 Task: Search one way flight ticket for 4 adults, 2 children, 2 infants in seat and 1 infant on lap in premium economy from Greenville: Pitt-greenville Airport to New Bern: Coastal Carolina Regional Airport (was Craven County Regional) on 8-4-2023. Number of bags: 9 checked bags. Price is upto 74000. Outbound departure time preference is 20:30.
Action: Mouse moved to (326, 279)
Screenshot: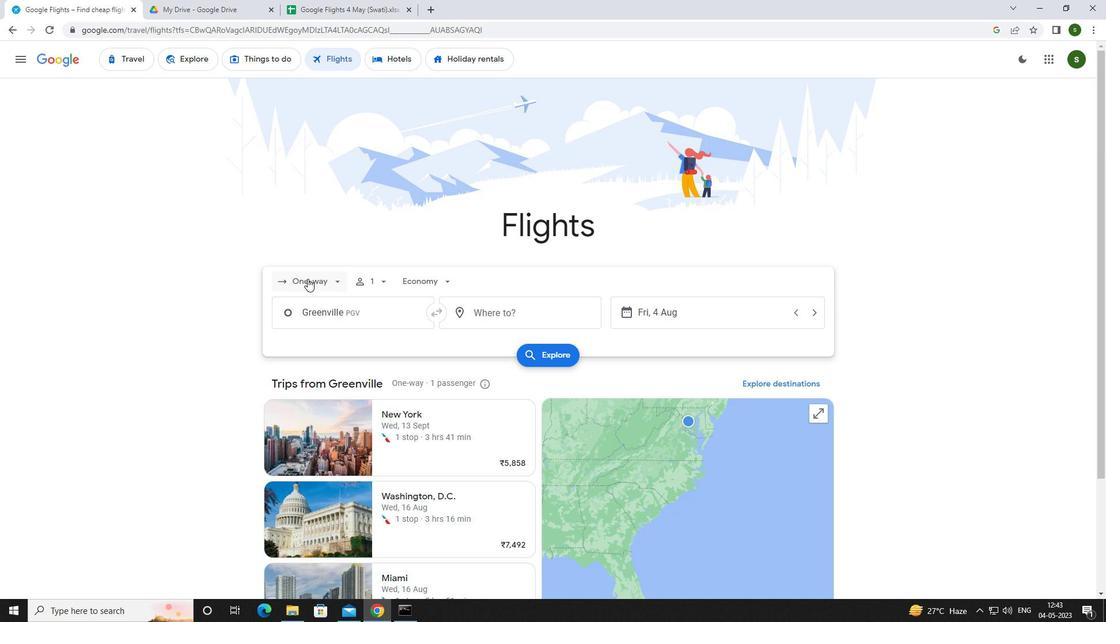 
Action: Mouse pressed left at (326, 279)
Screenshot: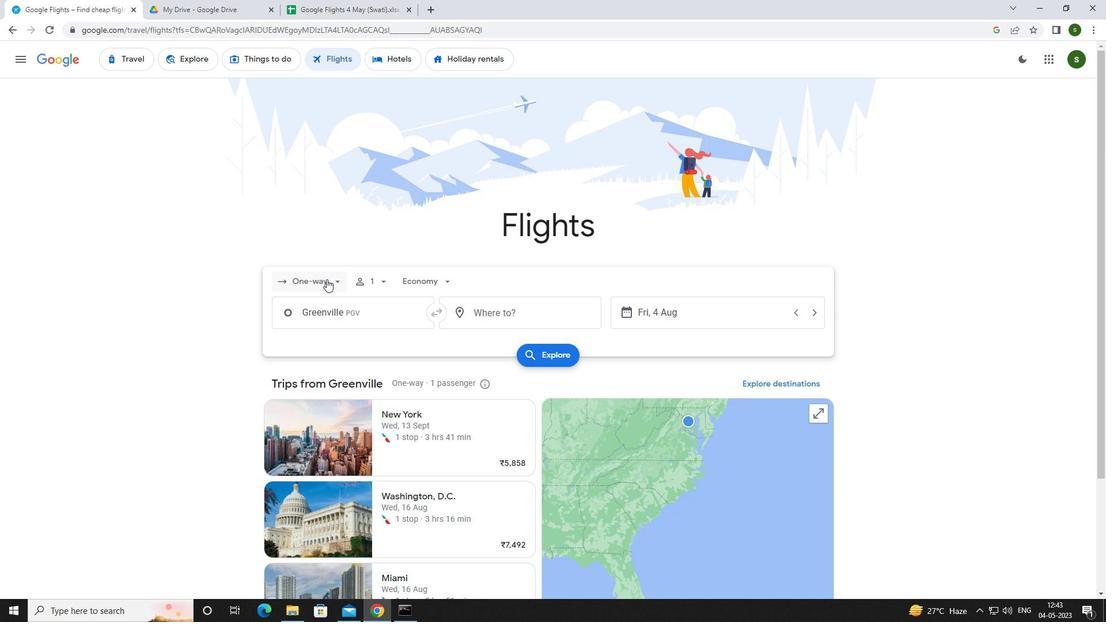 
Action: Mouse moved to (324, 330)
Screenshot: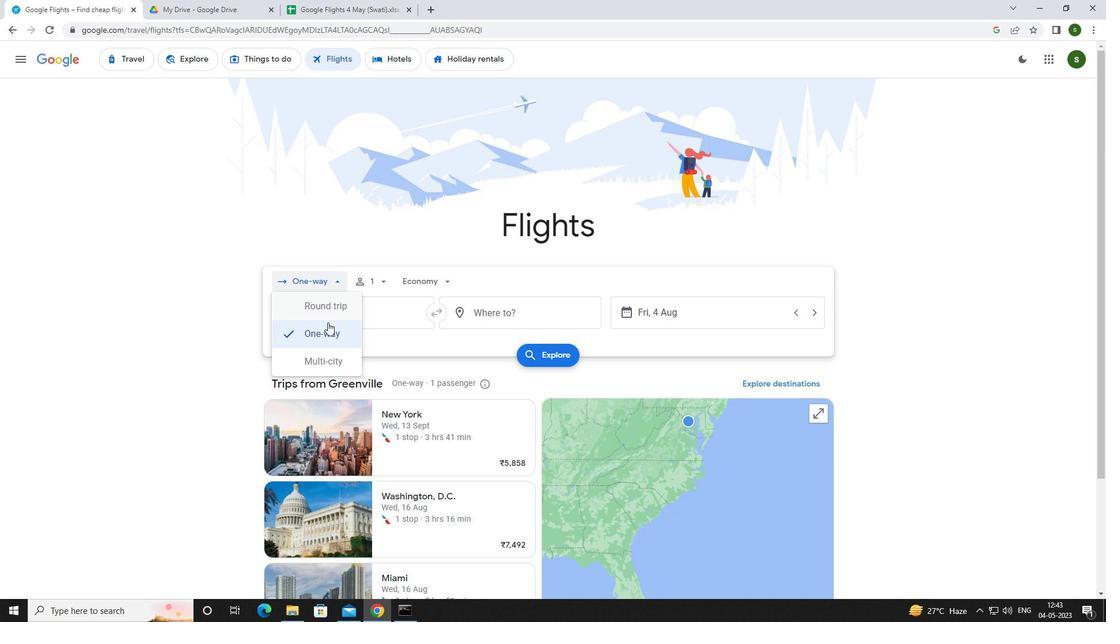 
Action: Mouse pressed left at (324, 330)
Screenshot: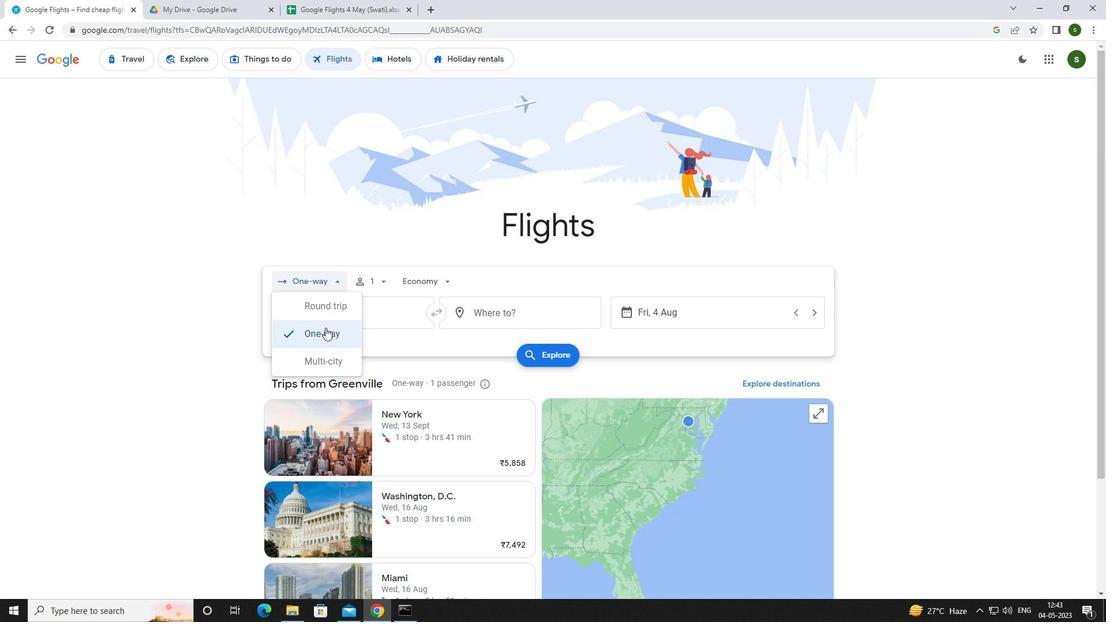 
Action: Mouse moved to (382, 281)
Screenshot: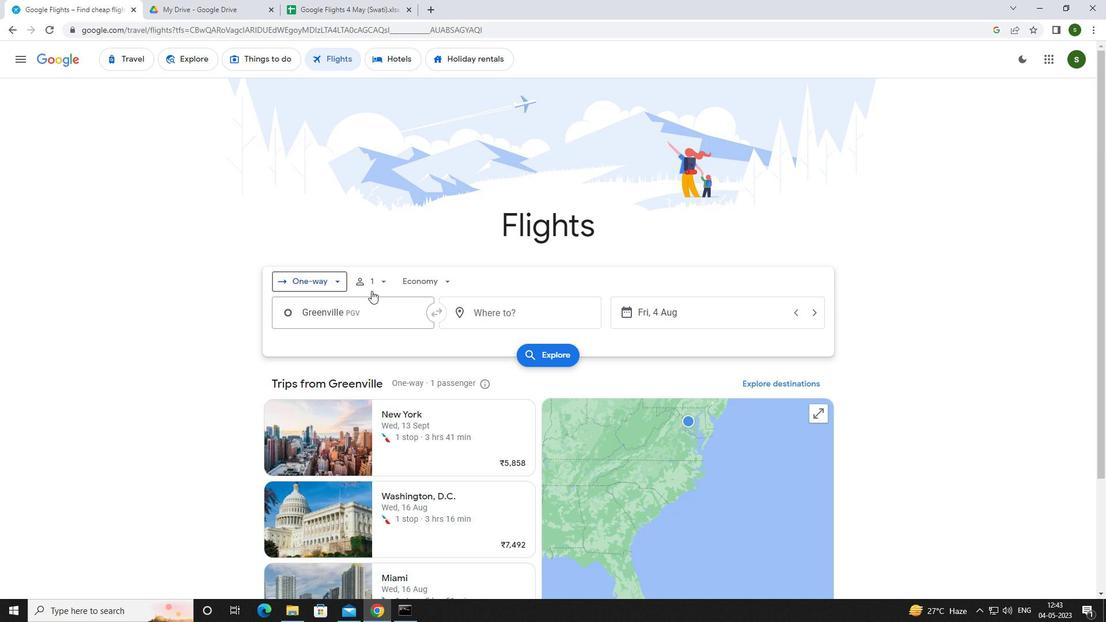 
Action: Mouse pressed left at (382, 281)
Screenshot: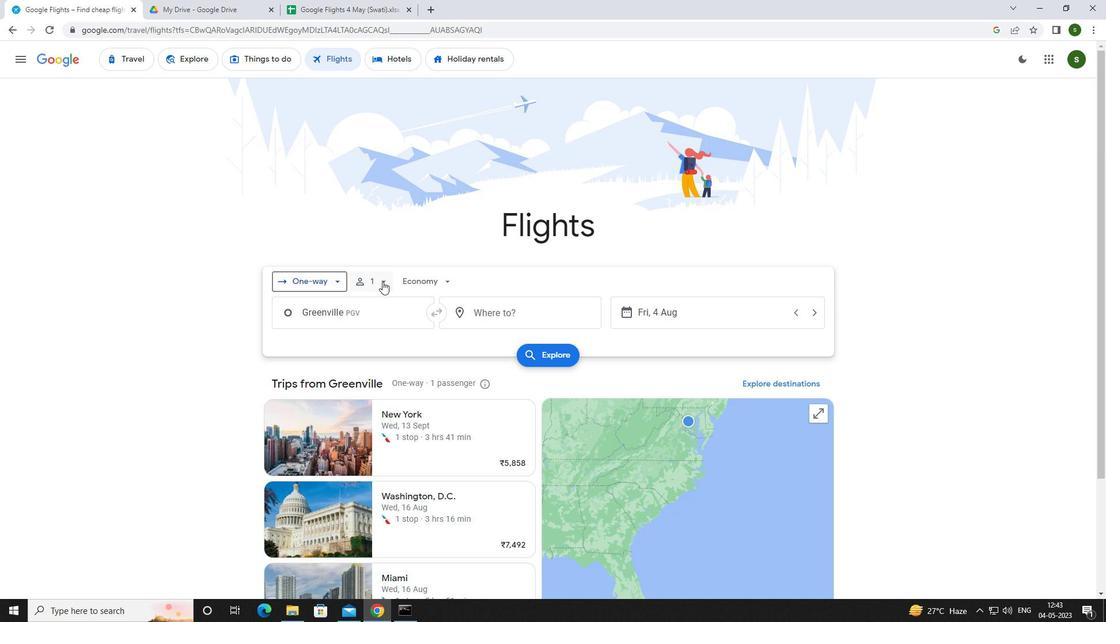 
Action: Mouse moved to (477, 307)
Screenshot: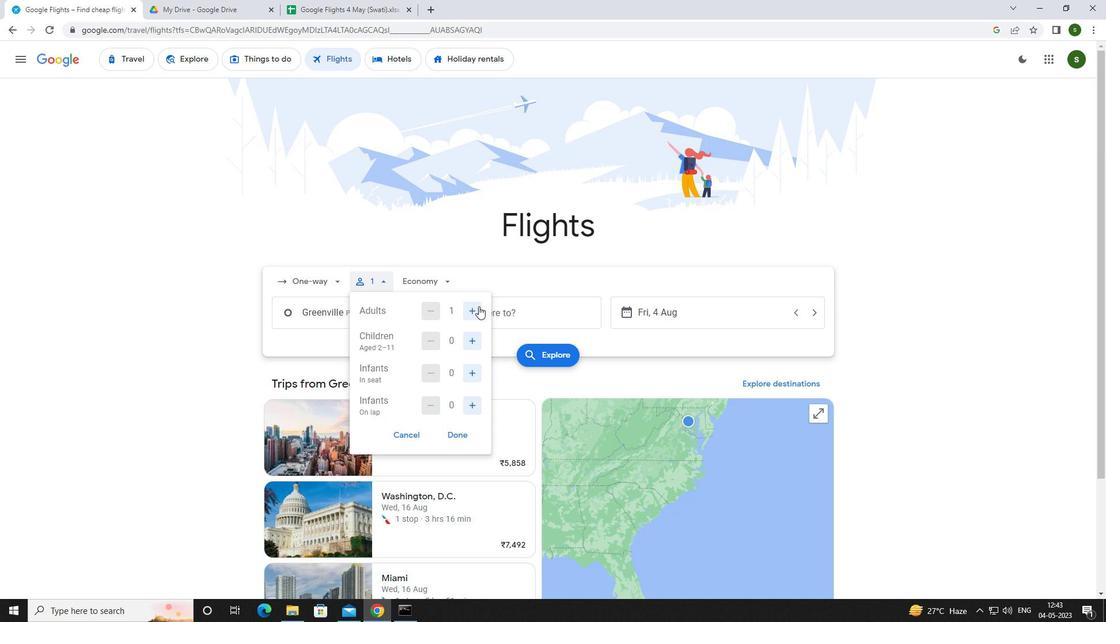 
Action: Mouse pressed left at (477, 307)
Screenshot: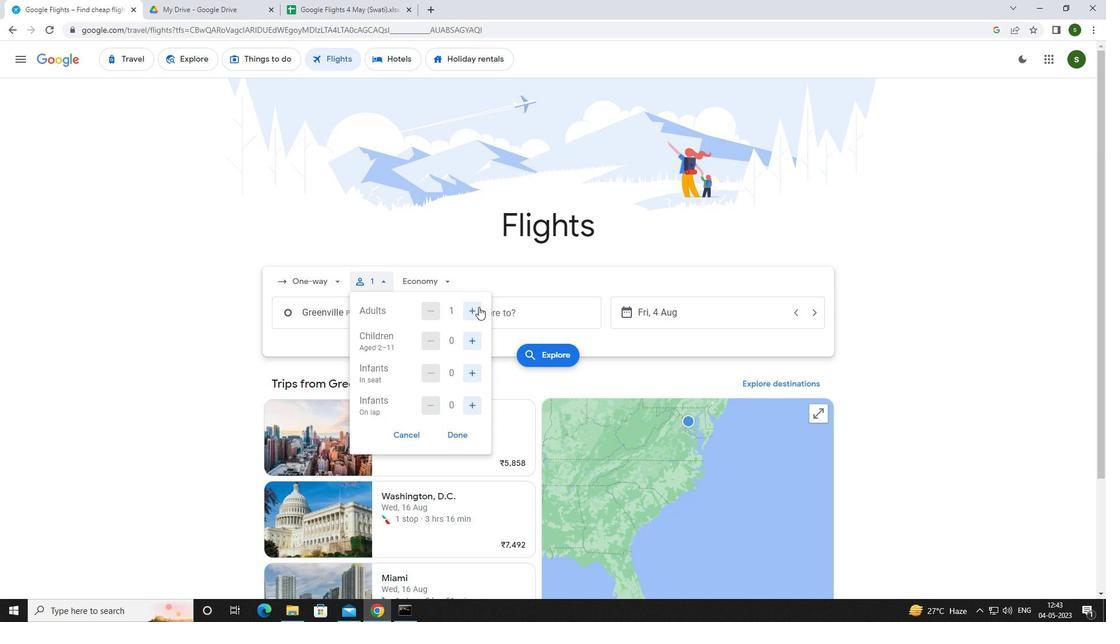 
Action: Mouse pressed left at (477, 307)
Screenshot: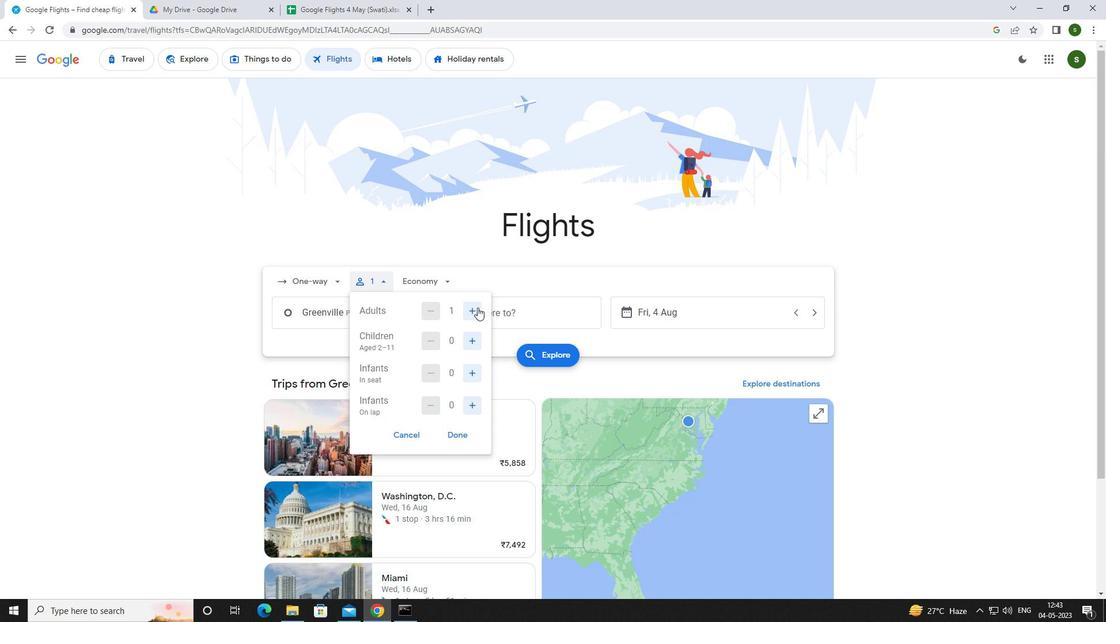 
Action: Mouse pressed left at (477, 307)
Screenshot: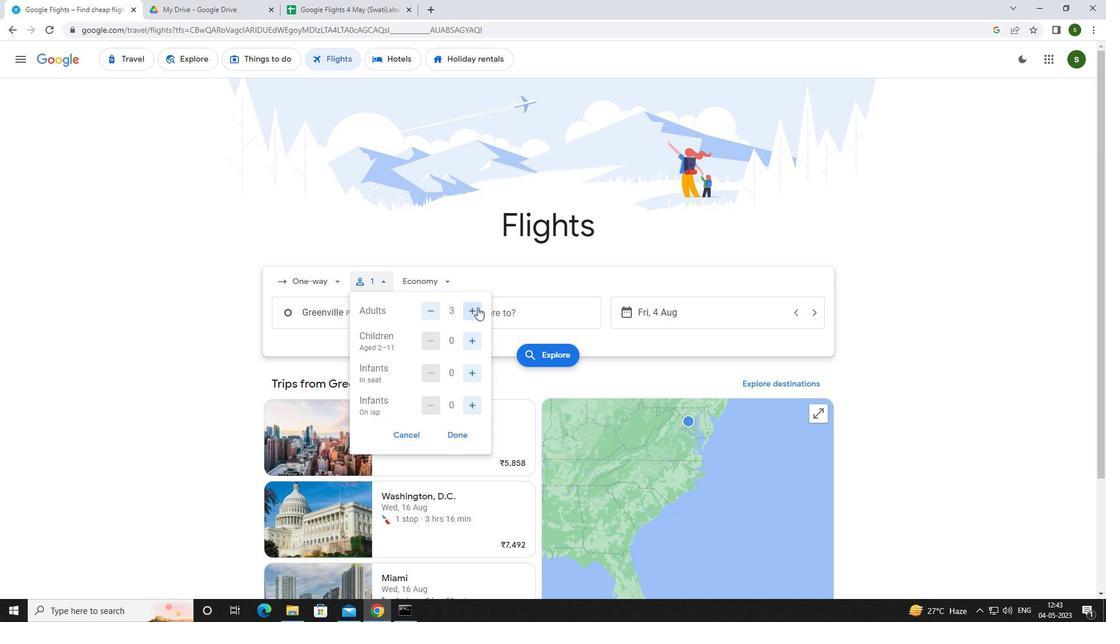 
Action: Mouse moved to (472, 338)
Screenshot: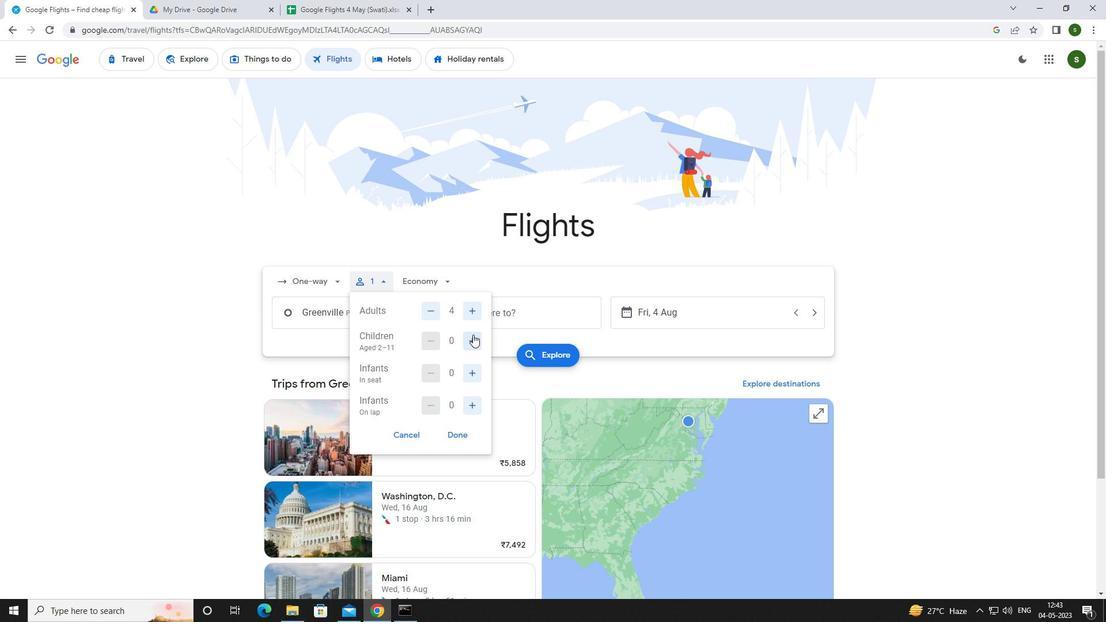 
Action: Mouse pressed left at (472, 338)
Screenshot: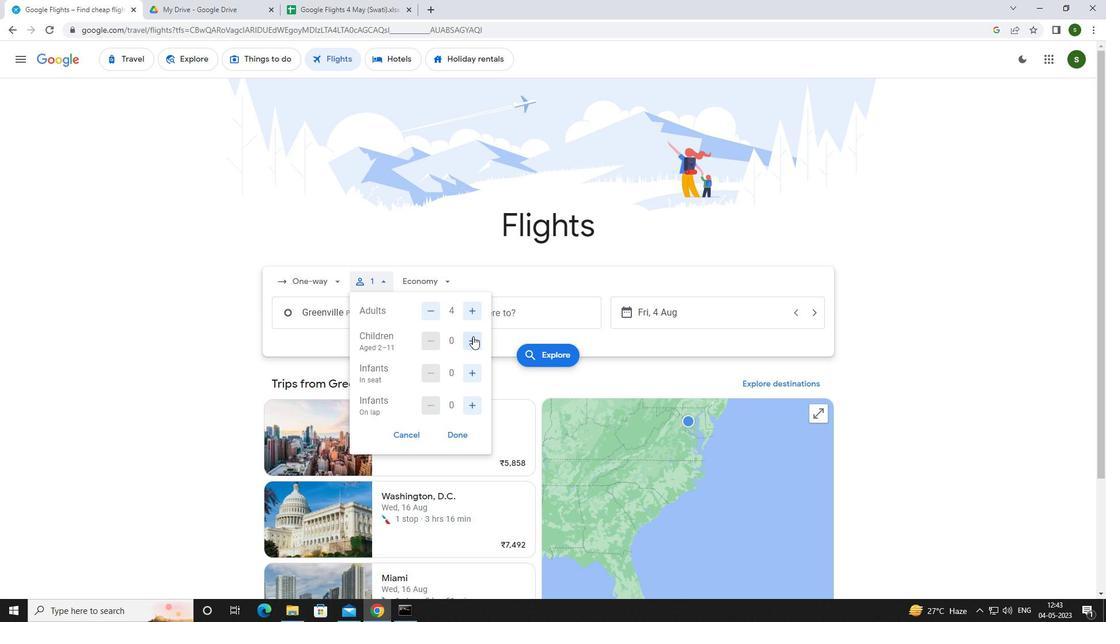 
Action: Mouse pressed left at (472, 338)
Screenshot: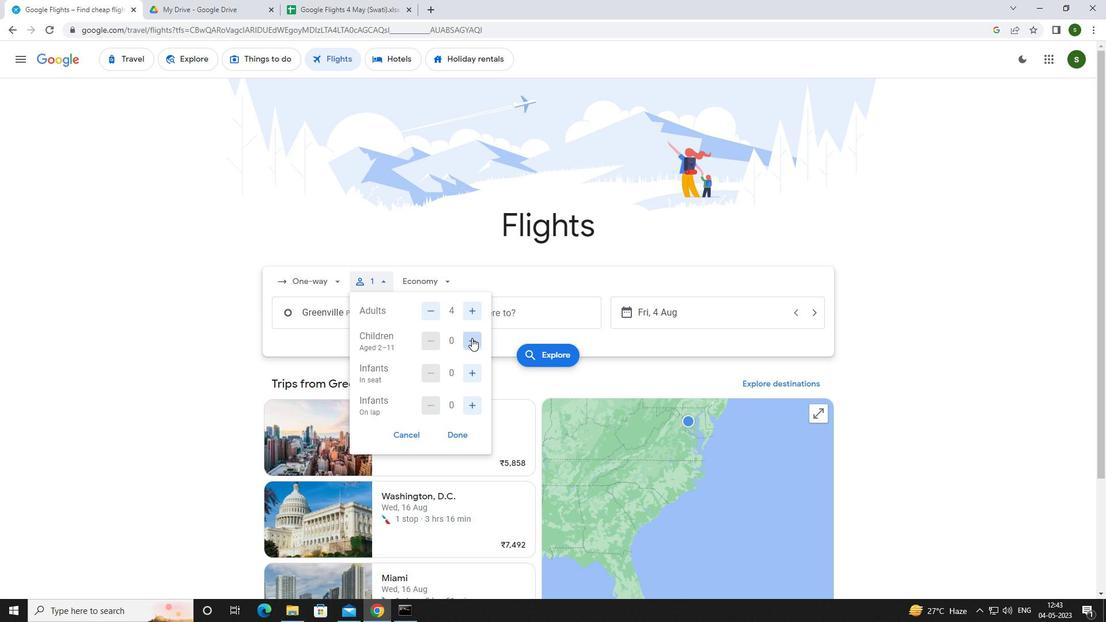 
Action: Mouse moved to (468, 368)
Screenshot: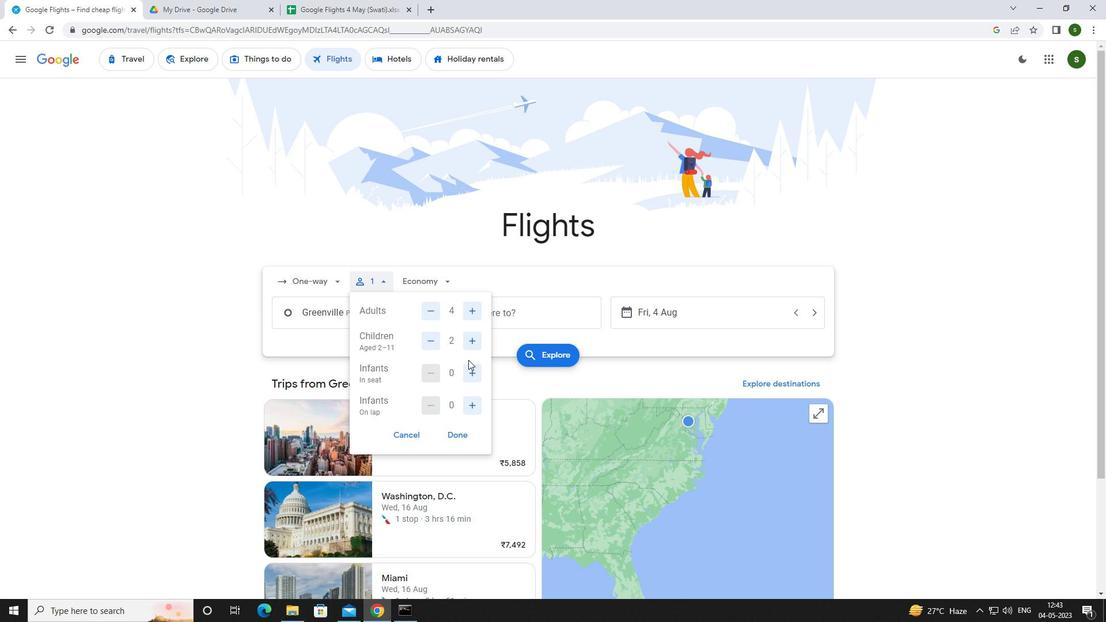 
Action: Mouse pressed left at (468, 368)
Screenshot: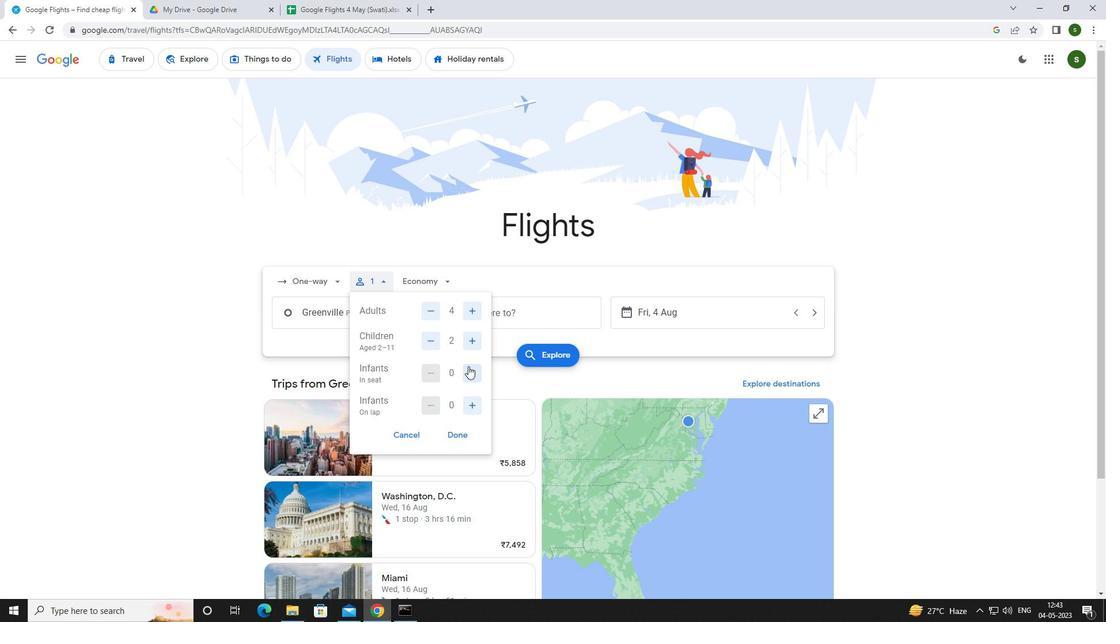 
Action: Mouse pressed left at (468, 368)
Screenshot: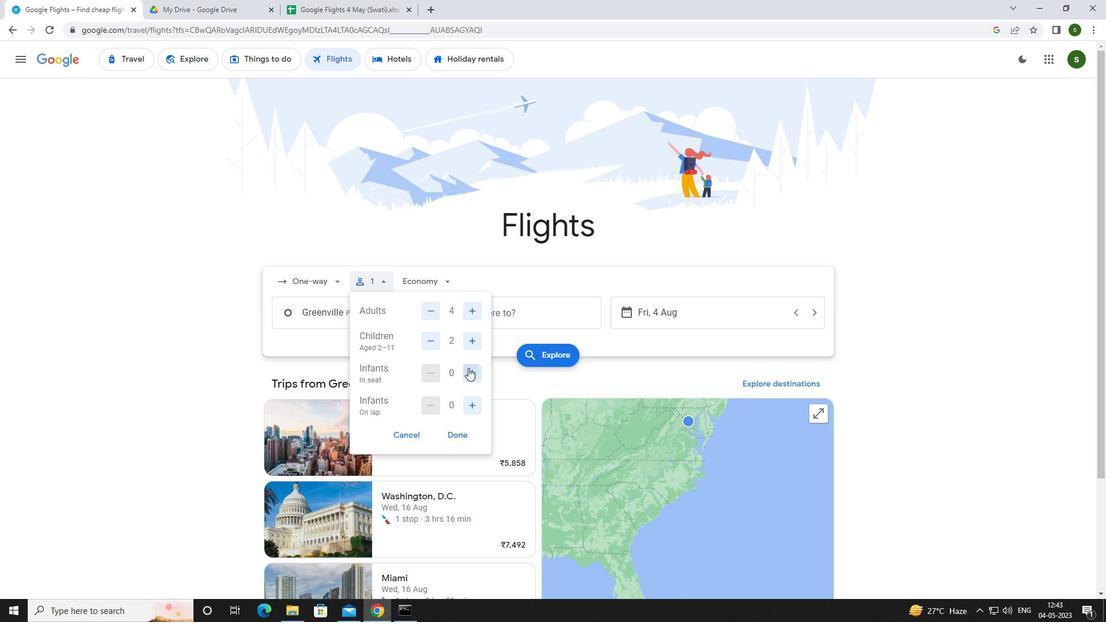 
Action: Mouse moved to (476, 402)
Screenshot: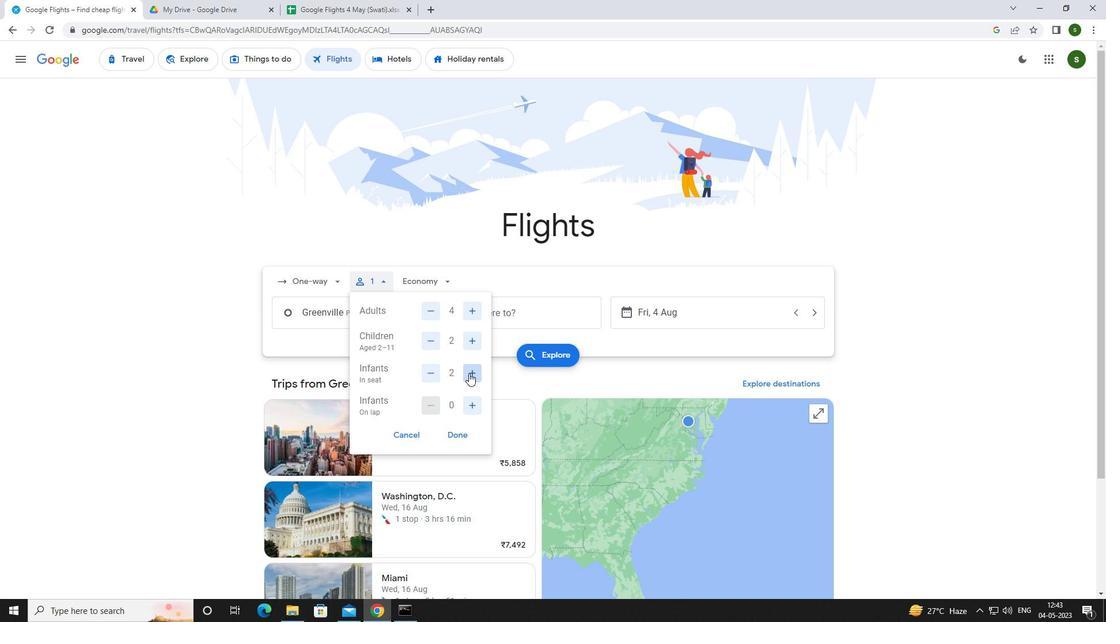 
Action: Mouse pressed left at (476, 402)
Screenshot: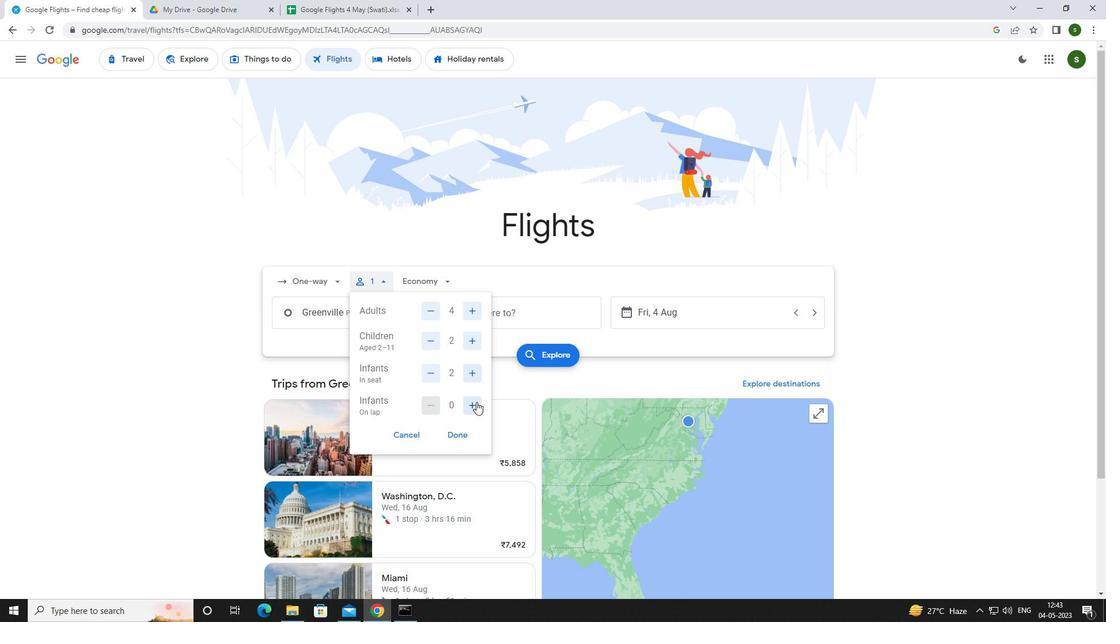 
Action: Mouse moved to (438, 283)
Screenshot: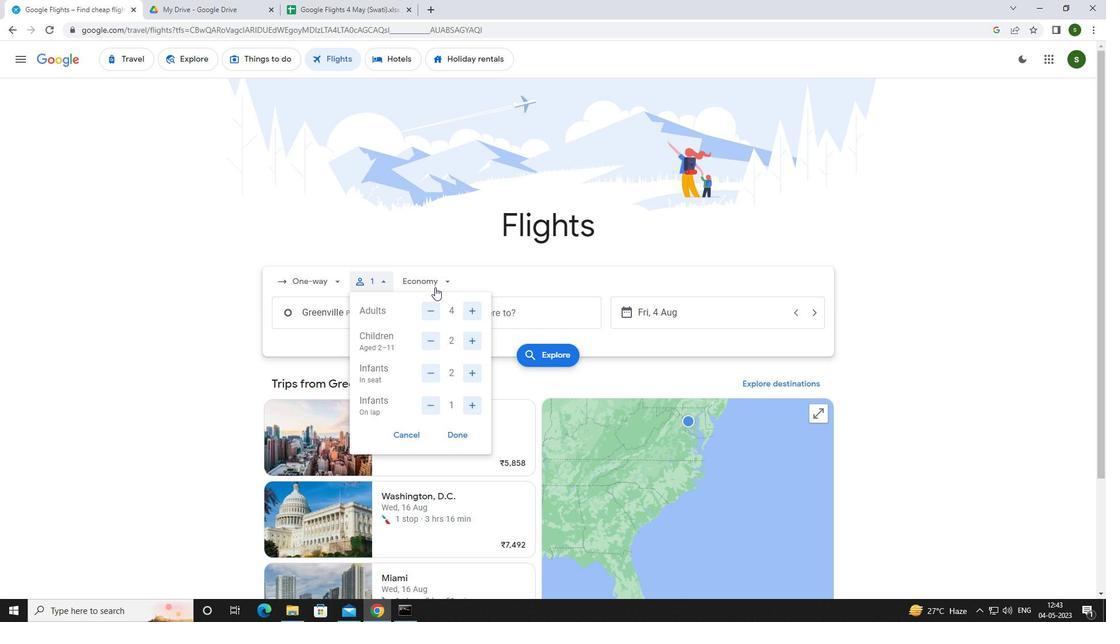 
Action: Mouse pressed left at (438, 283)
Screenshot: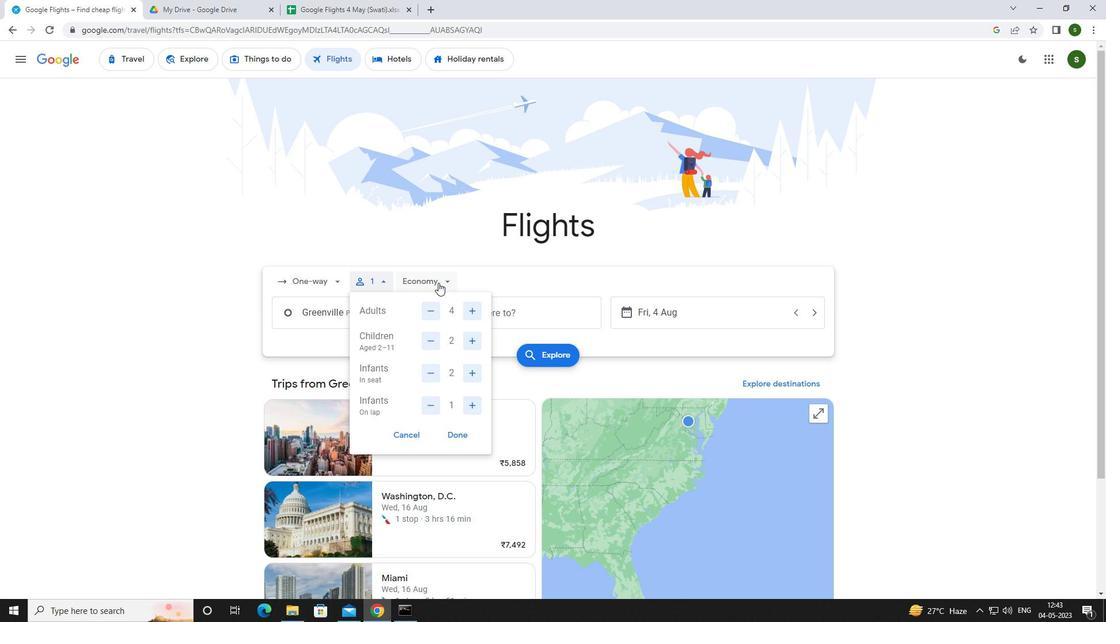 
Action: Mouse moved to (445, 334)
Screenshot: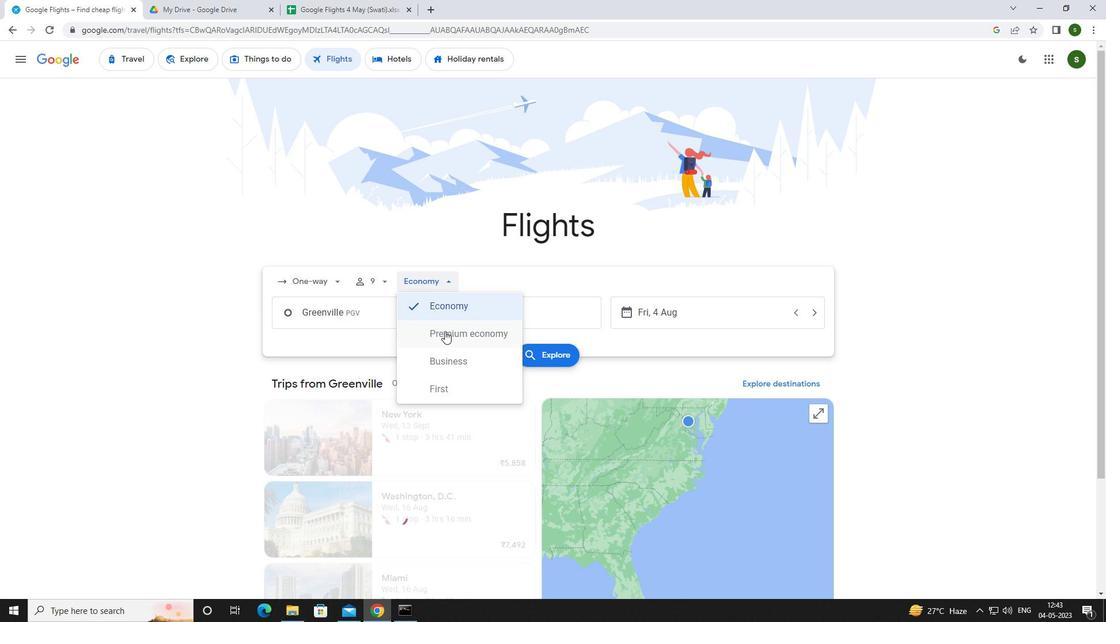 
Action: Mouse pressed left at (445, 334)
Screenshot: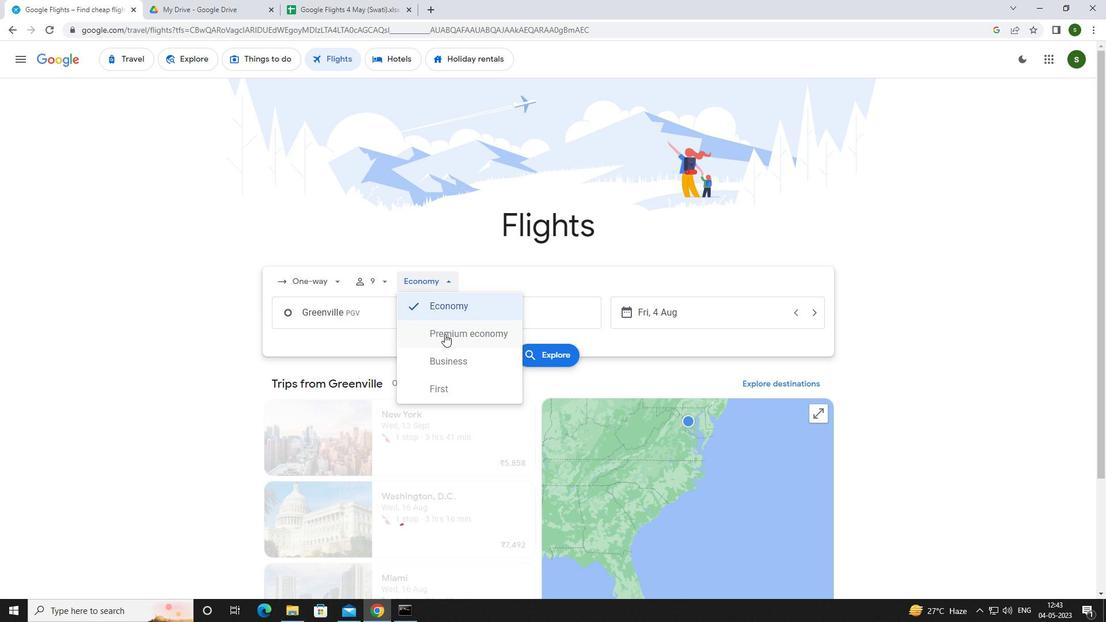 
Action: Mouse moved to (391, 304)
Screenshot: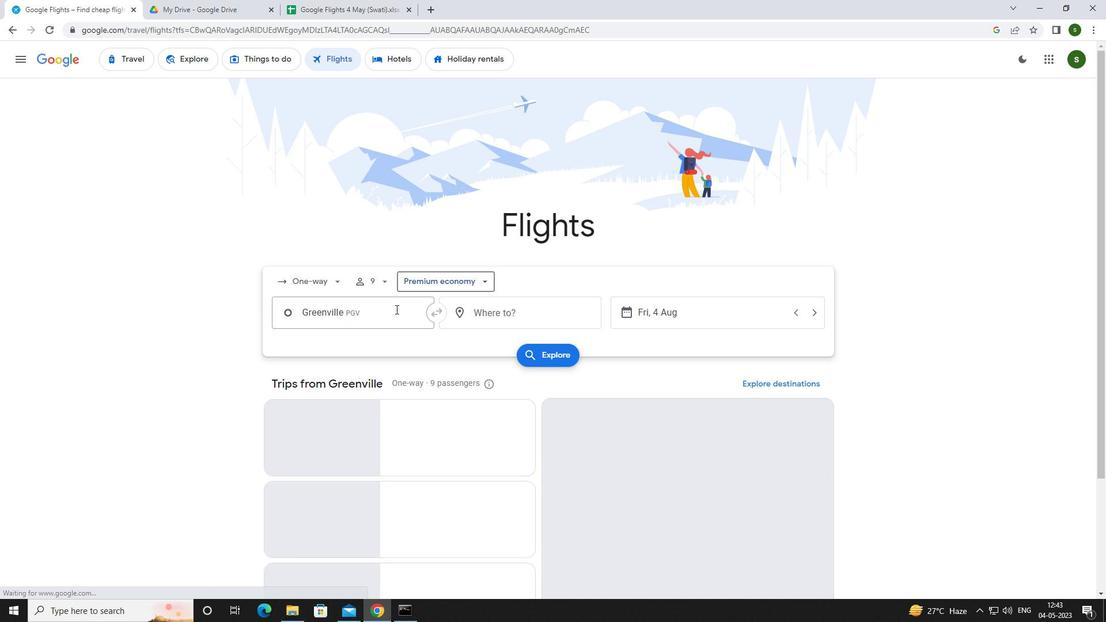 
Action: Mouse pressed left at (391, 304)
Screenshot: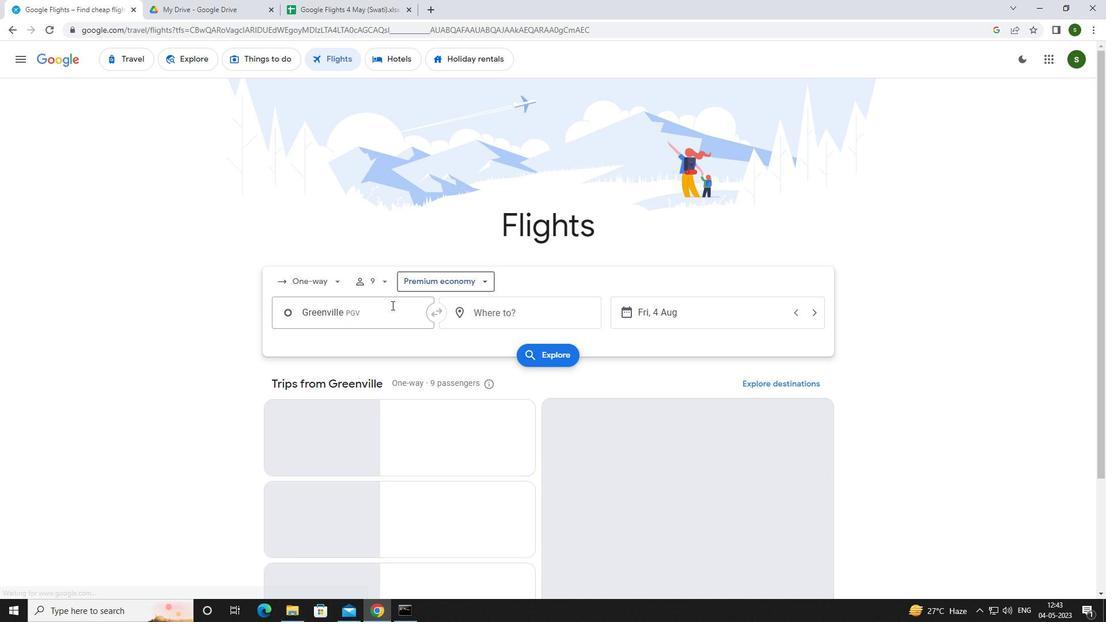 
Action: Key pressed <Key.caps_lock>p<Key.caps_lock>i
Screenshot: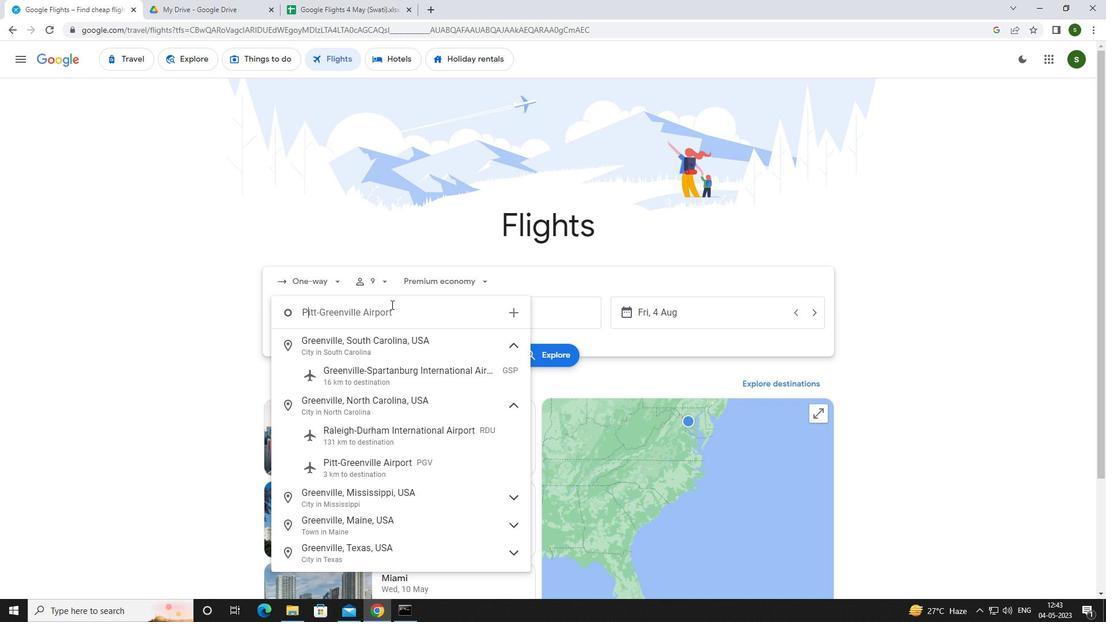 
Action: Mouse moved to (390, 304)
Screenshot: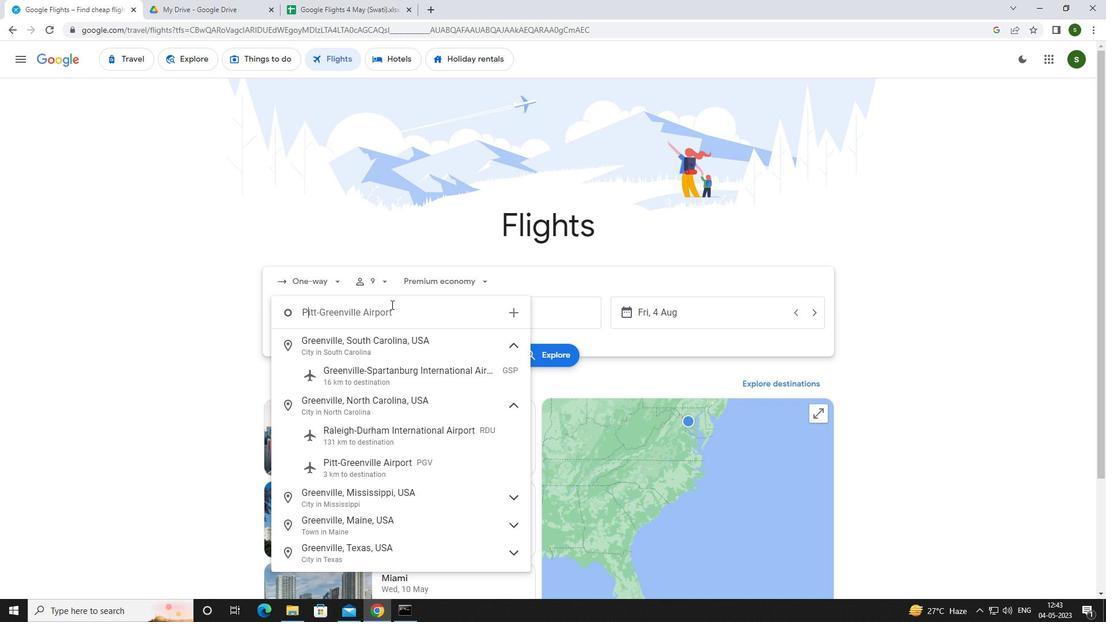 
Action: Key pressed tt<Key.space>
Screenshot: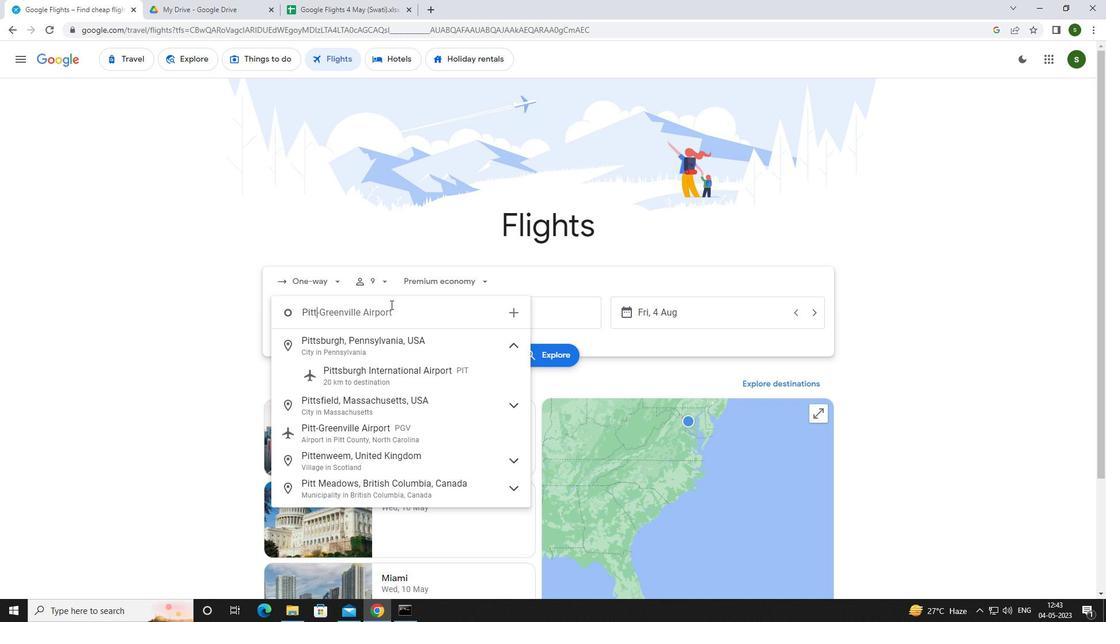 
Action: Mouse moved to (388, 341)
Screenshot: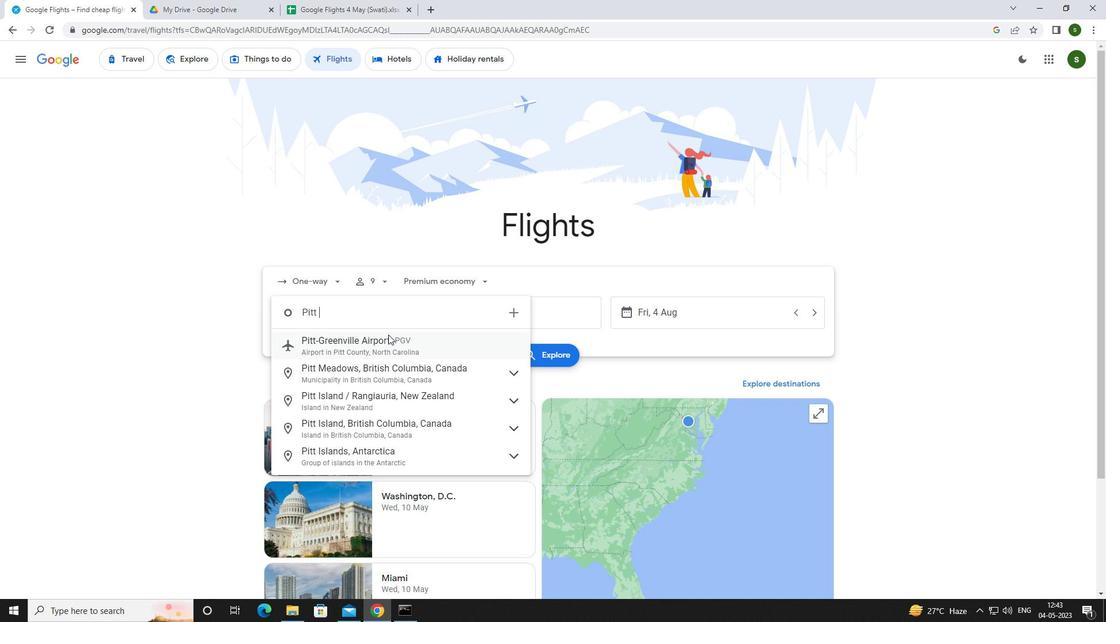 
Action: Mouse pressed left at (388, 341)
Screenshot: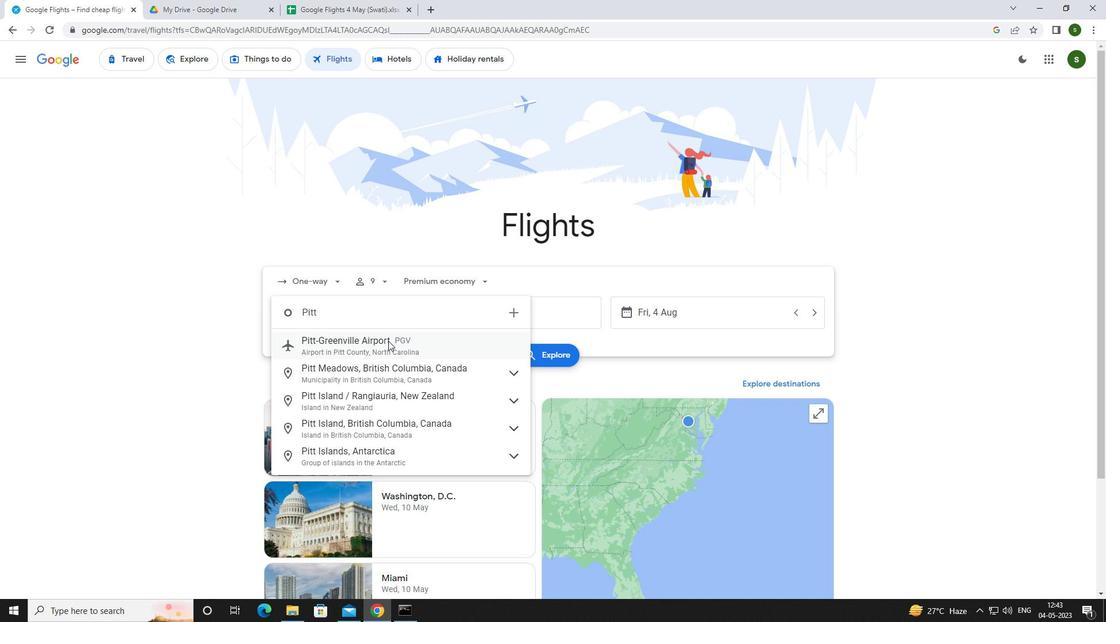 
Action: Mouse moved to (506, 313)
Screenshot: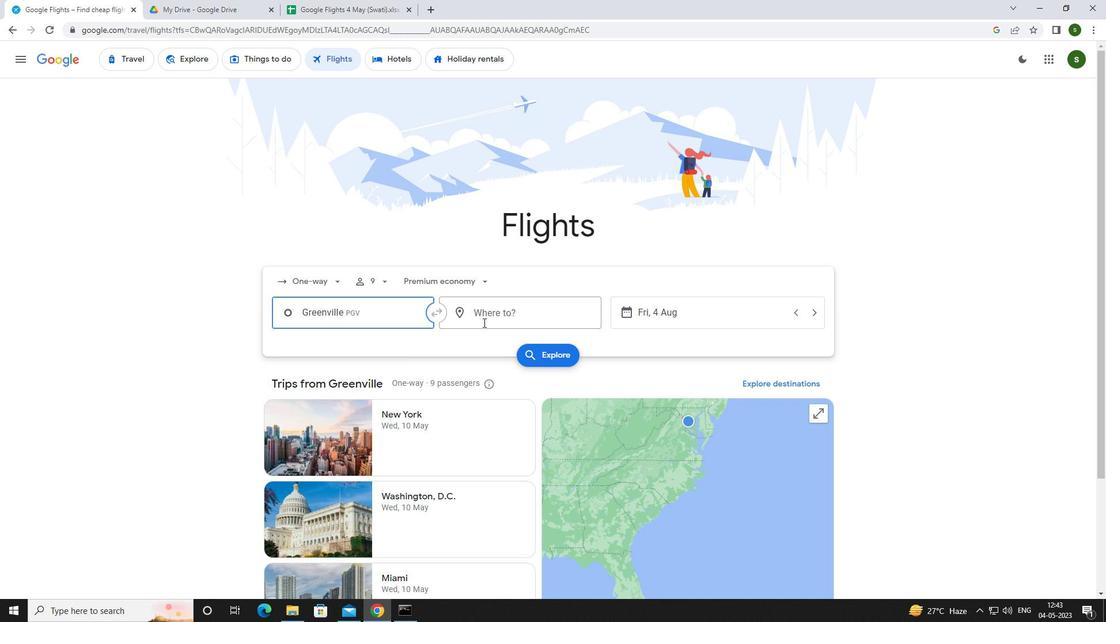 
Action: Mouse pressed left at (506, 313)
Screenshot: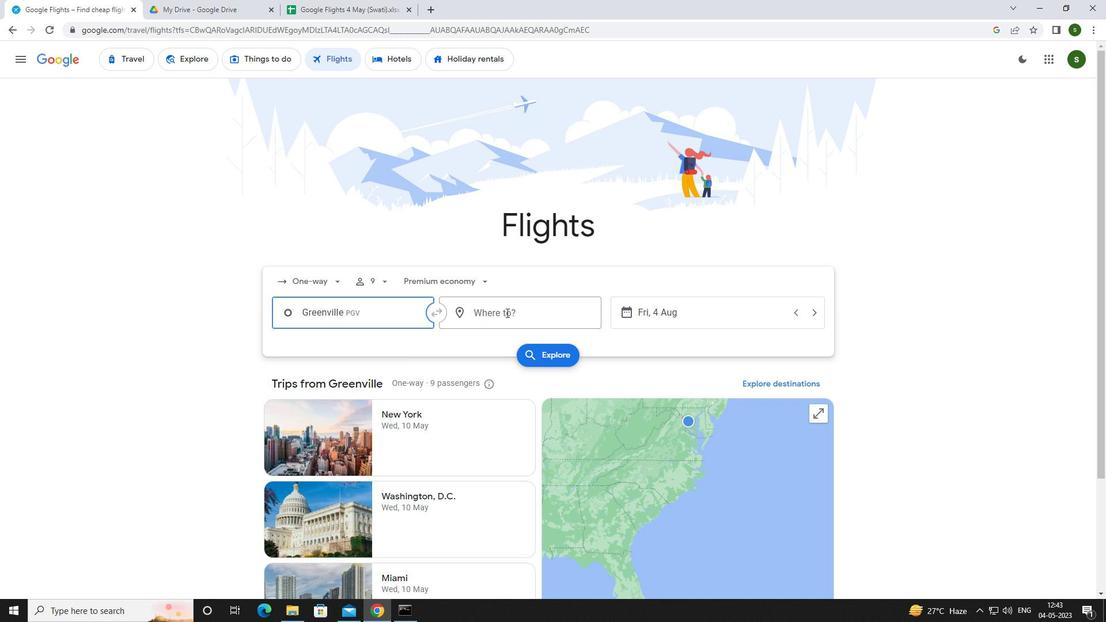 
Action: Mouse moved to (506, 313)
Screenshot: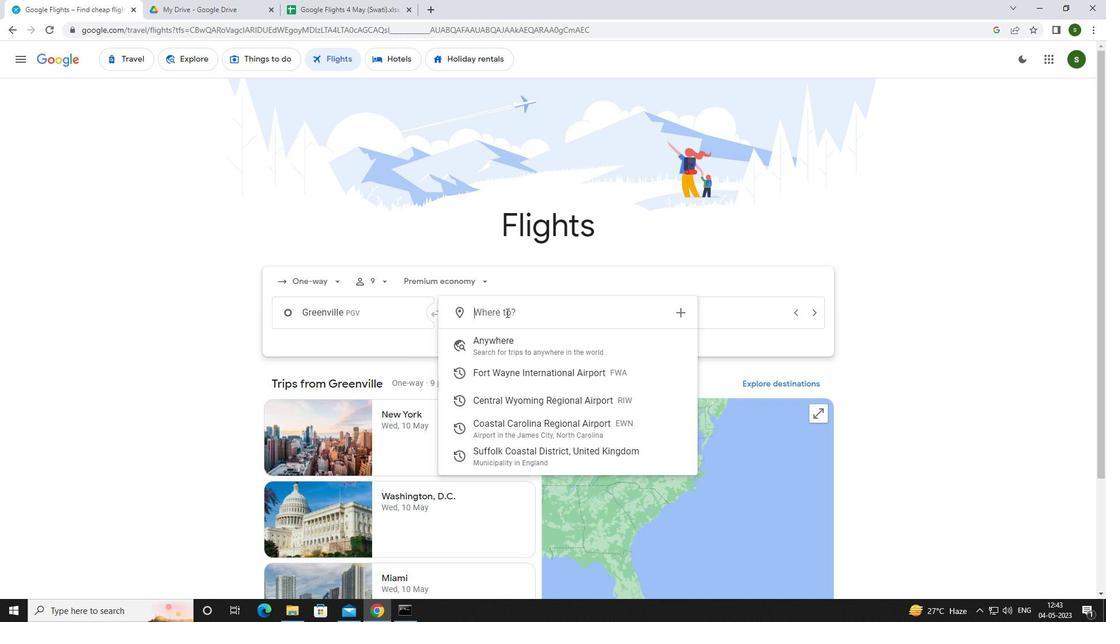 
Action: Key pressed <Key.caps_lock>c<Key.caps_lock>oastal
Screenshot: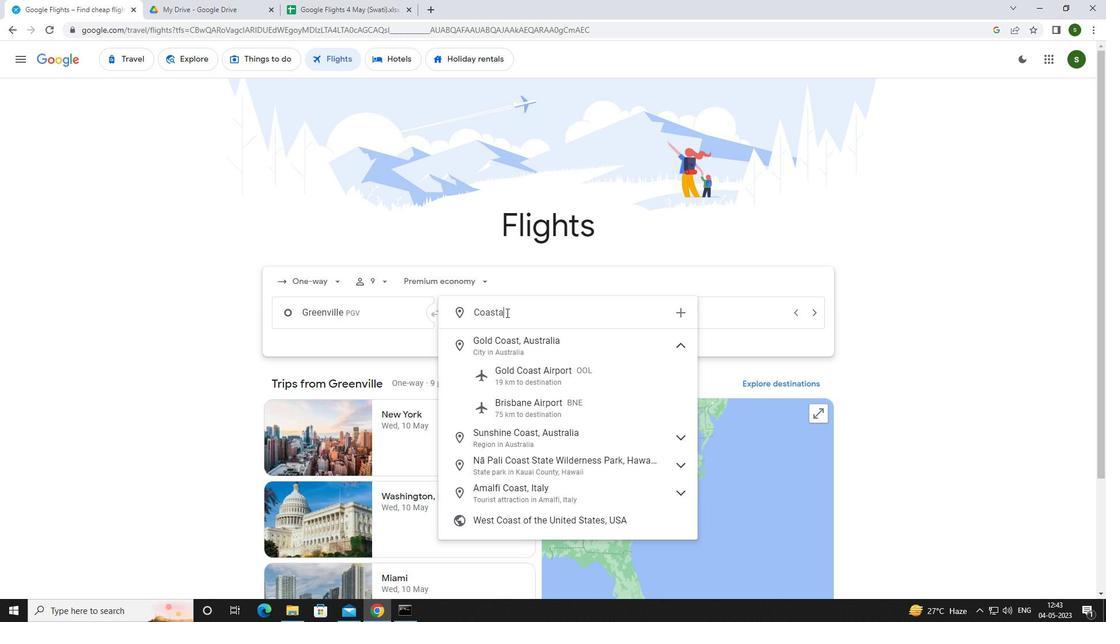 
Action: Mouse moved to (515, 345)
Screenshot: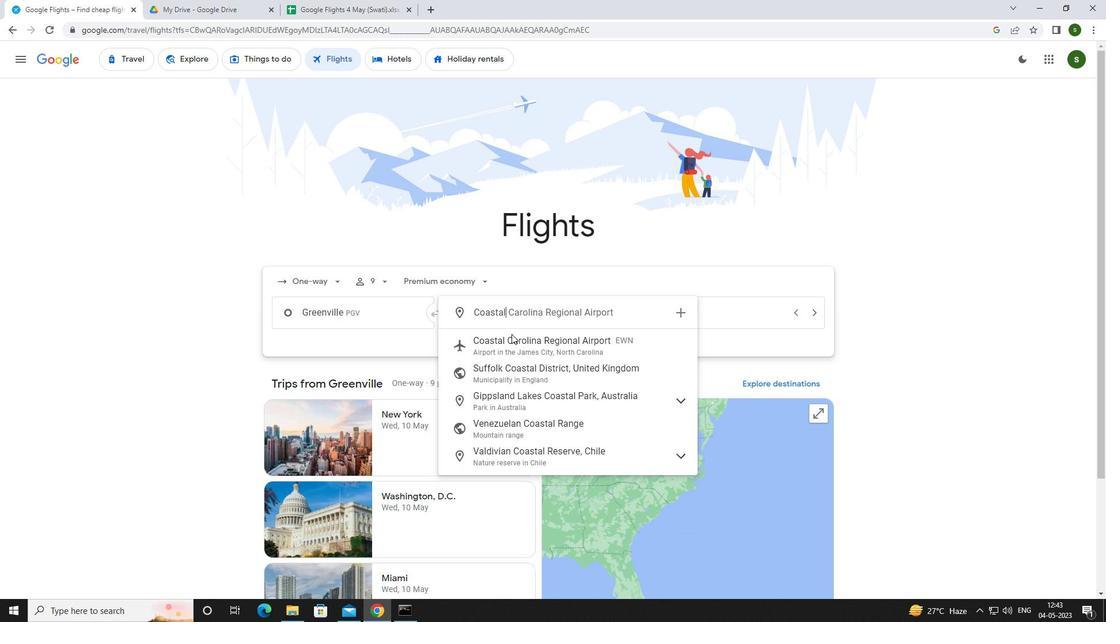 
Action: Mouse pressed left at (515, 345)
Screenshot: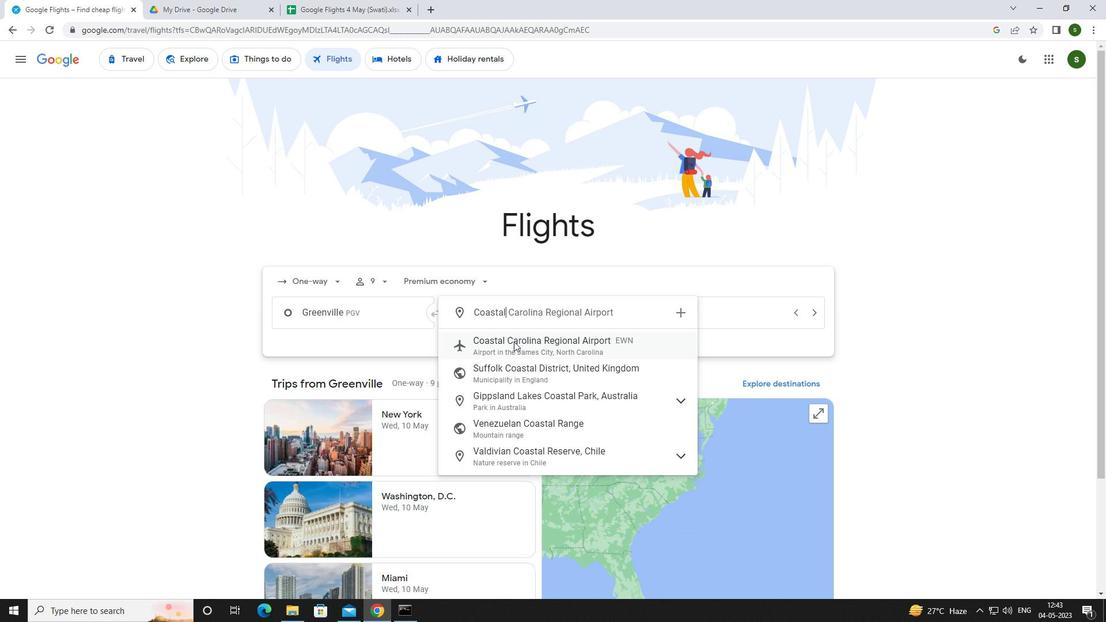 
Action: Mouse moved to (706, 310)
Screenshot: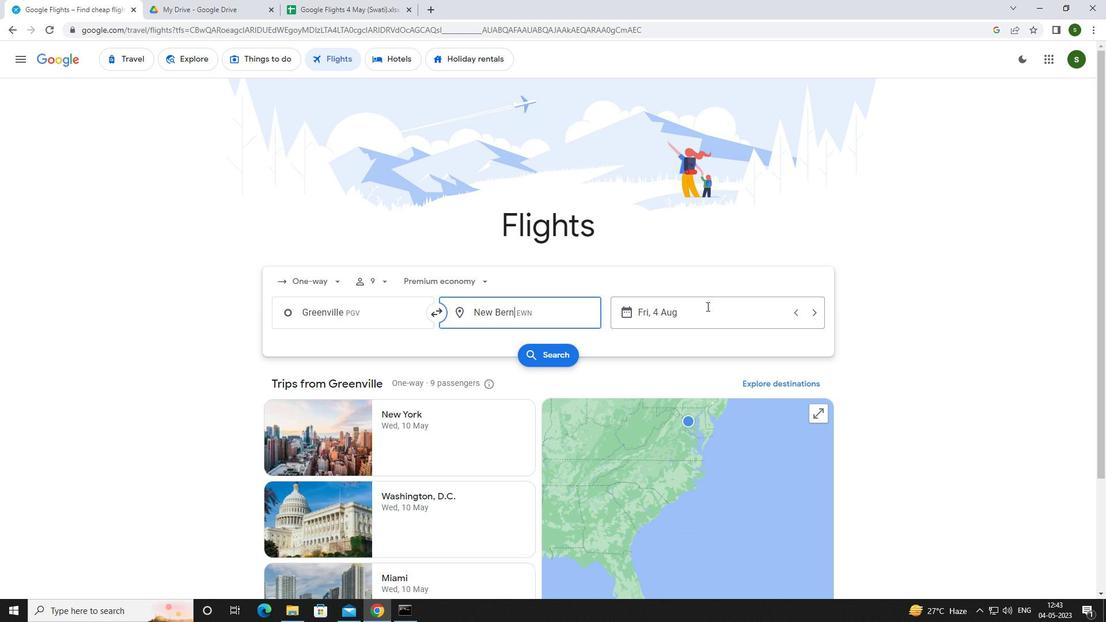 
Action: Mouse pressed left at (706, 310)
Screenshot: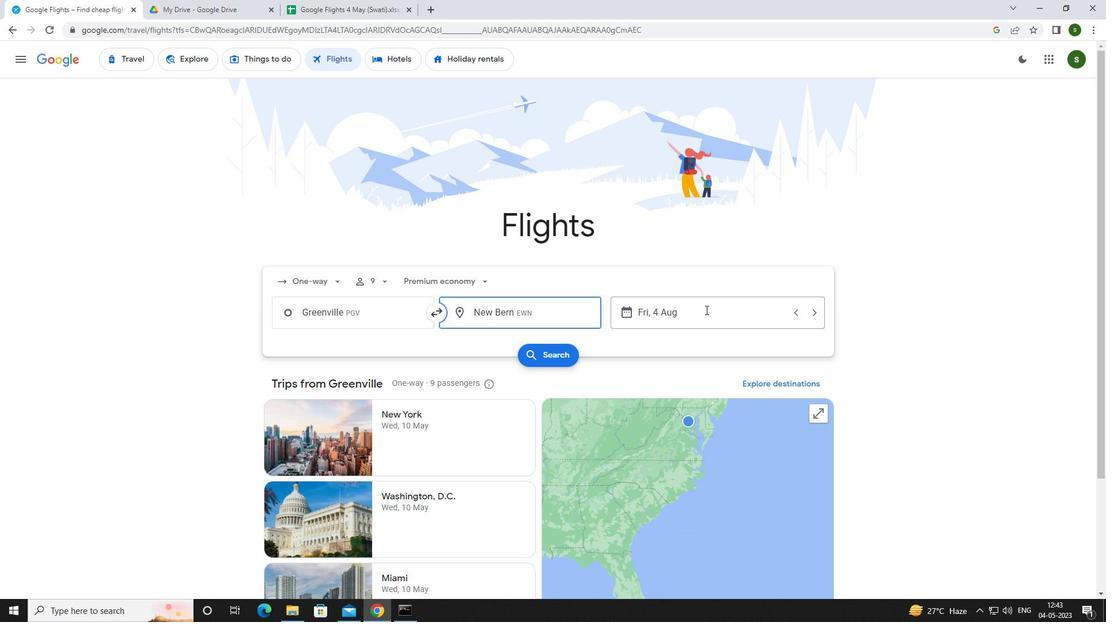 
Action: Mouse moved to (552, 393)
Screenshot: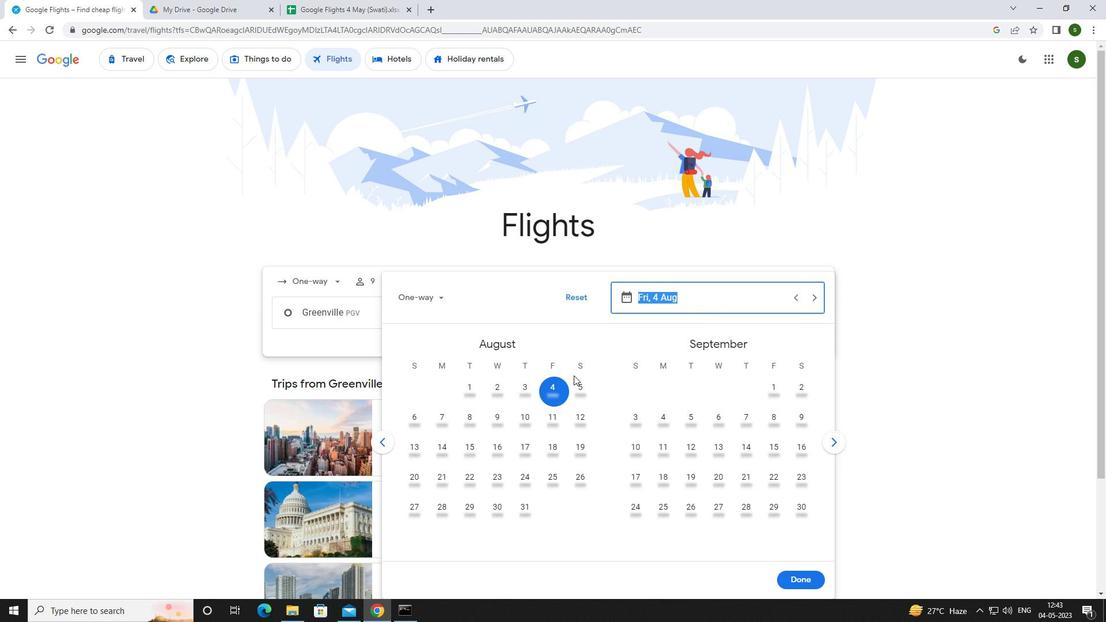 
Action: Mouse pressed left at (552, 393)
Screenshot: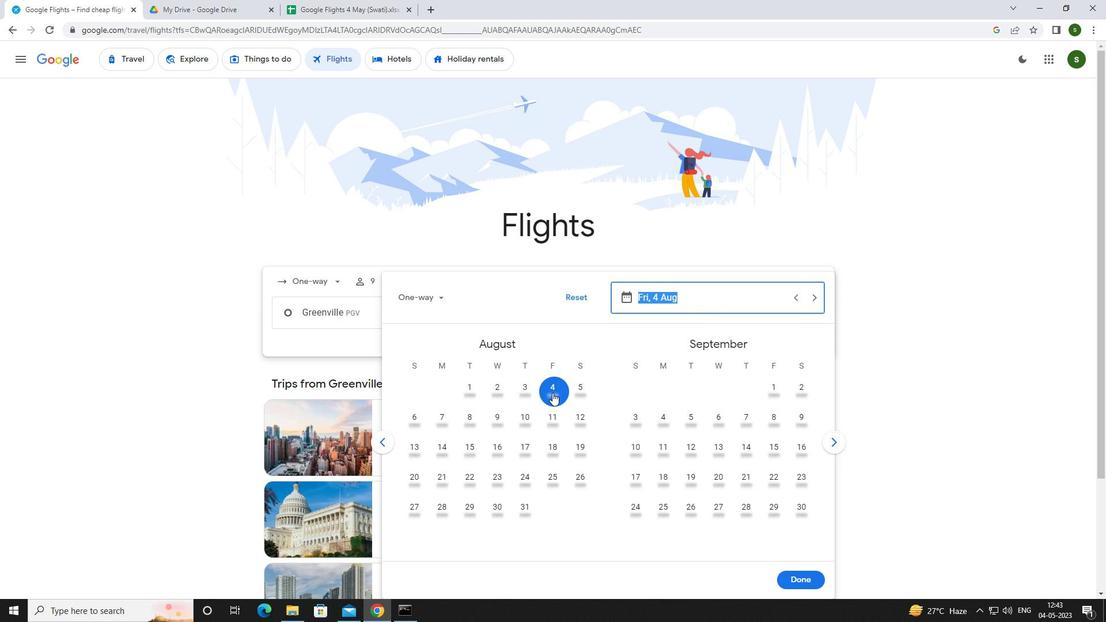 
Action: Mouse moved to (802, 579)
Screenshot: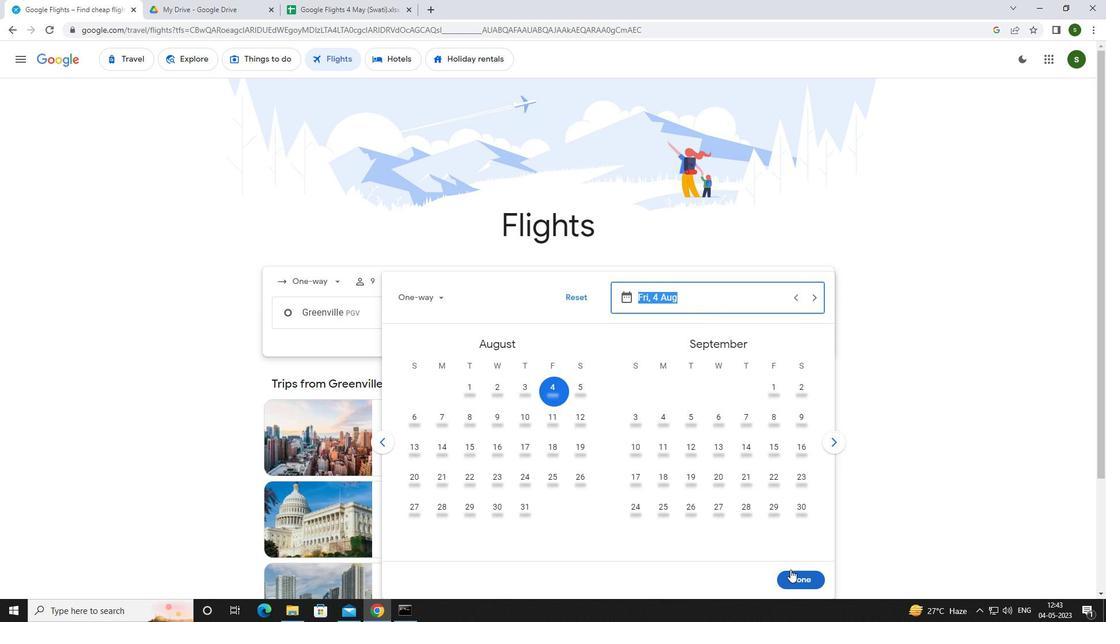 
Action: Mouse pressed left at (802, 579)
Screenshot: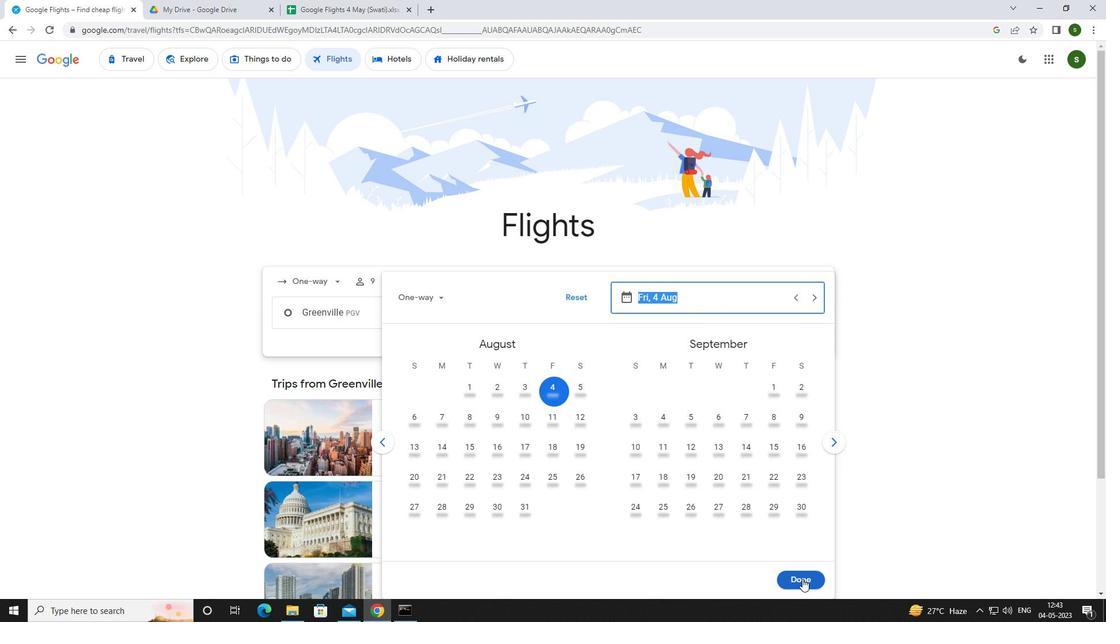 
Action: Mouse moved to (553, 355)
Screenshot: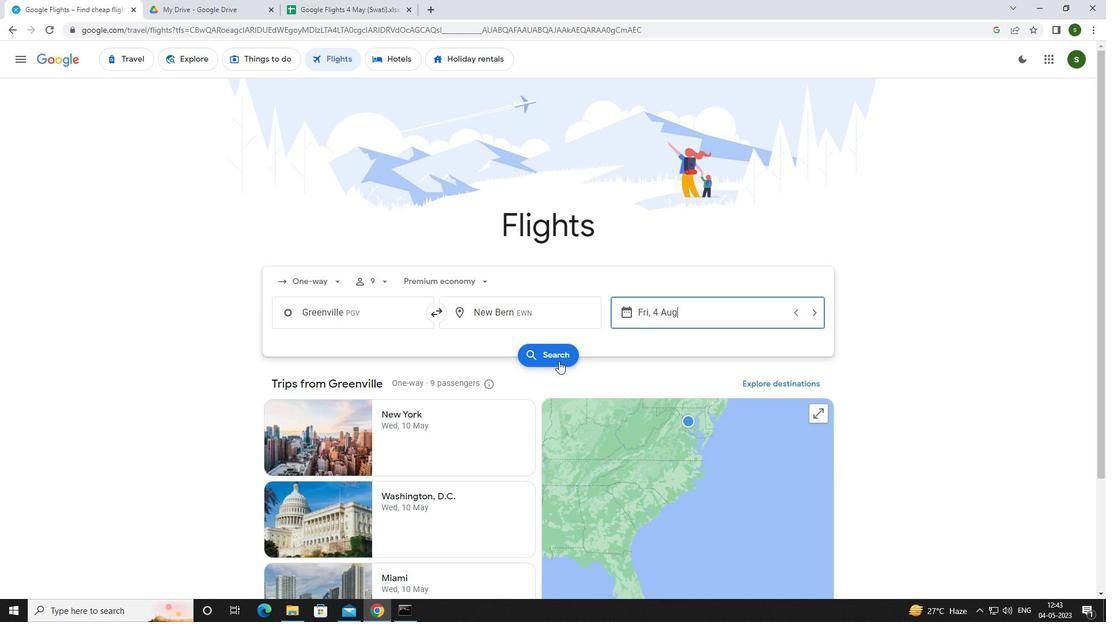
Action: Mouse pressed left at (553, 355)
Screenshot: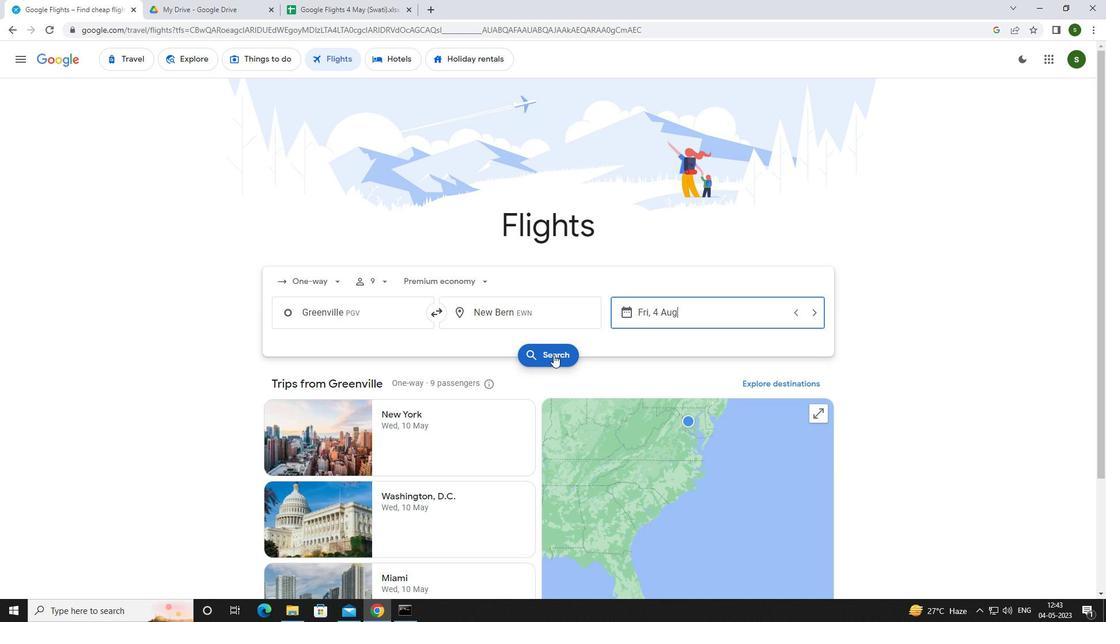 
Action: Mouse moved to (288, 169)
Screenshot: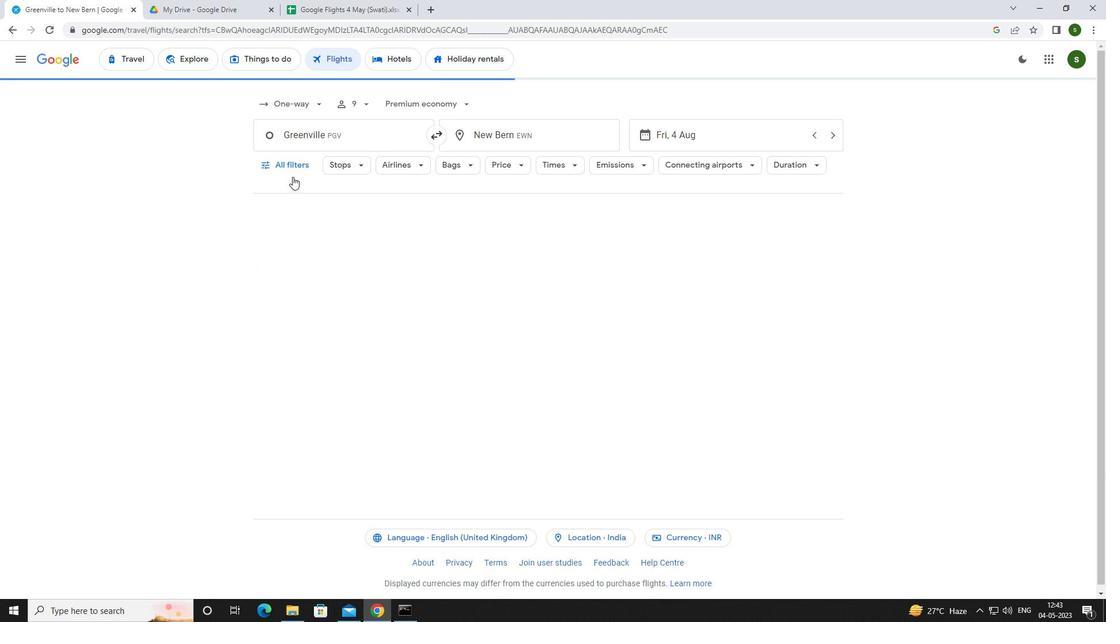 
Action: Mouse pressed left at (288, 169)
Screenshot: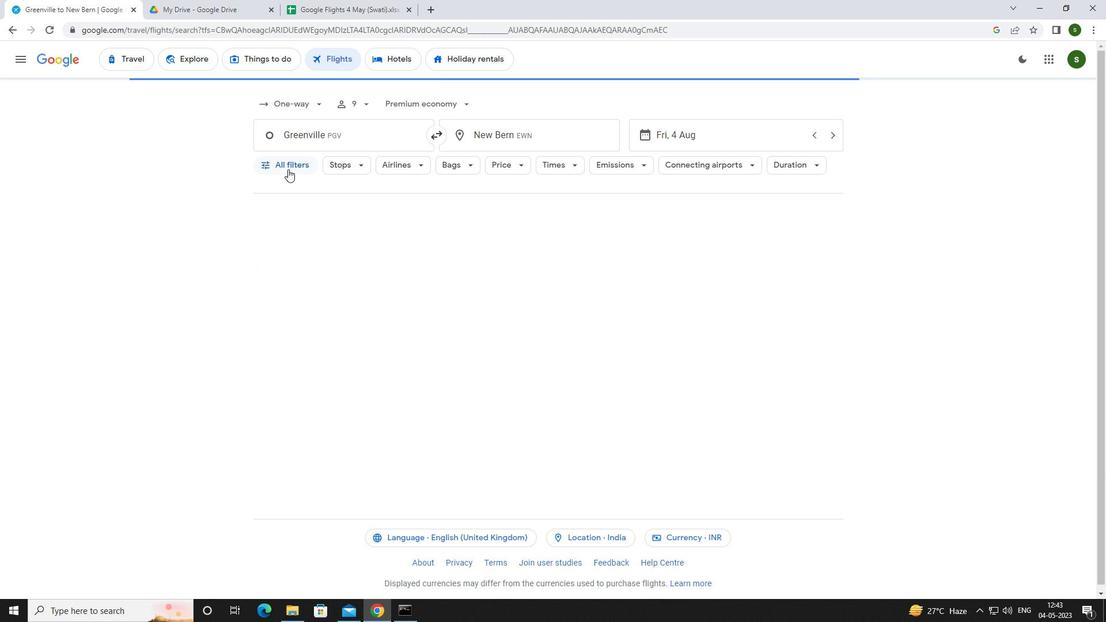 
Action: Mouse moved to (375, 299)
Screenshot: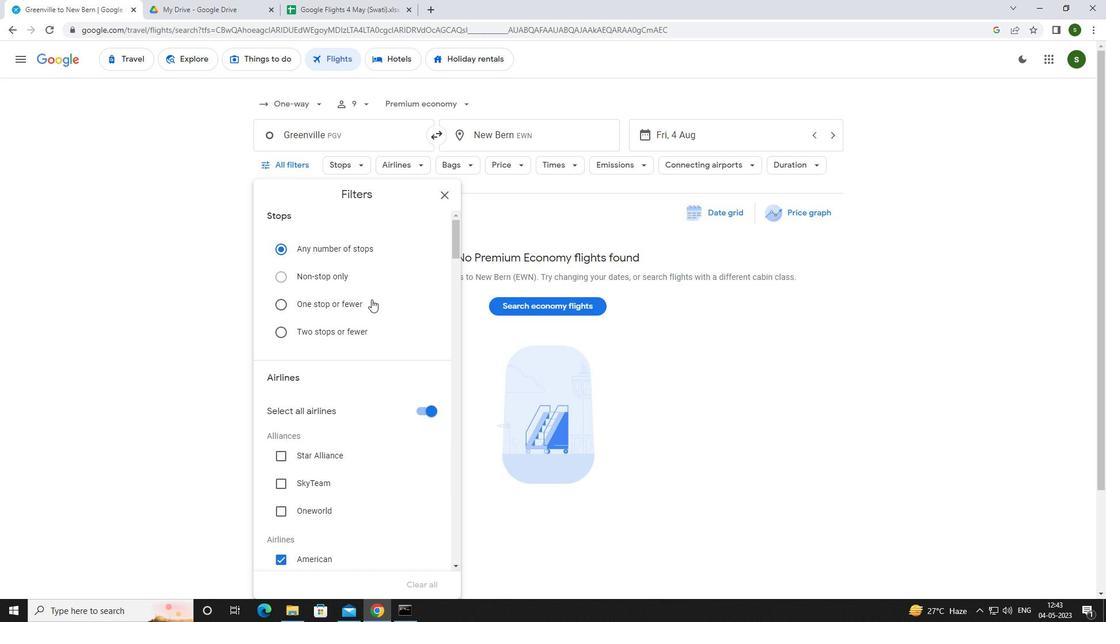 
Action: Mouse scrolled (375, 299) with delta (0, 0)
Screenshot: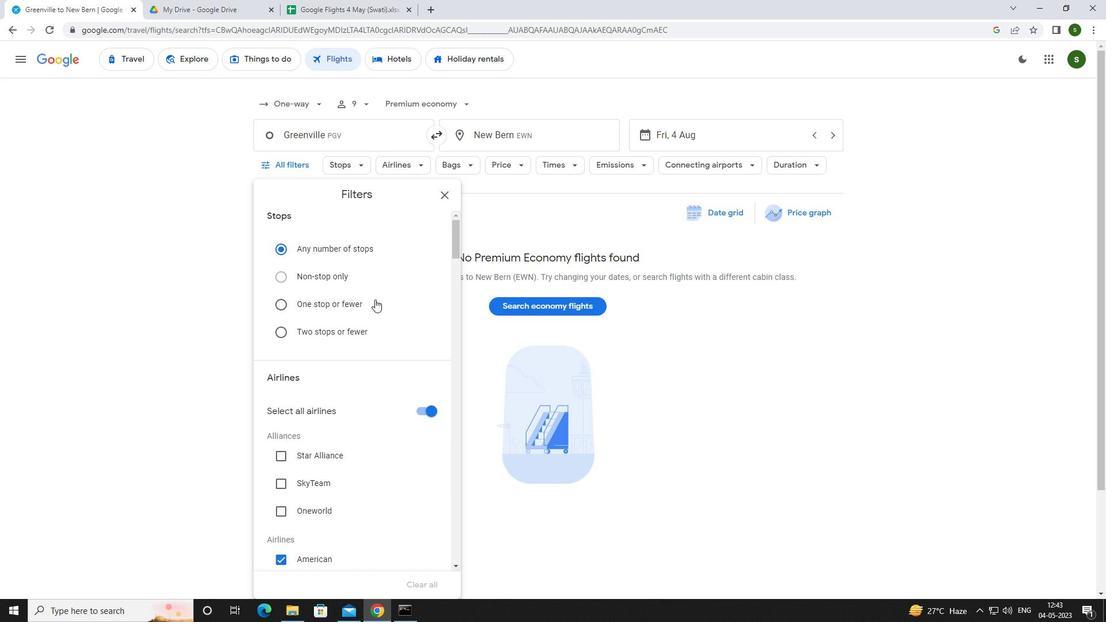 
Action: Mouse scrolled (375, 299) with delta (0, 0)
Screenshot: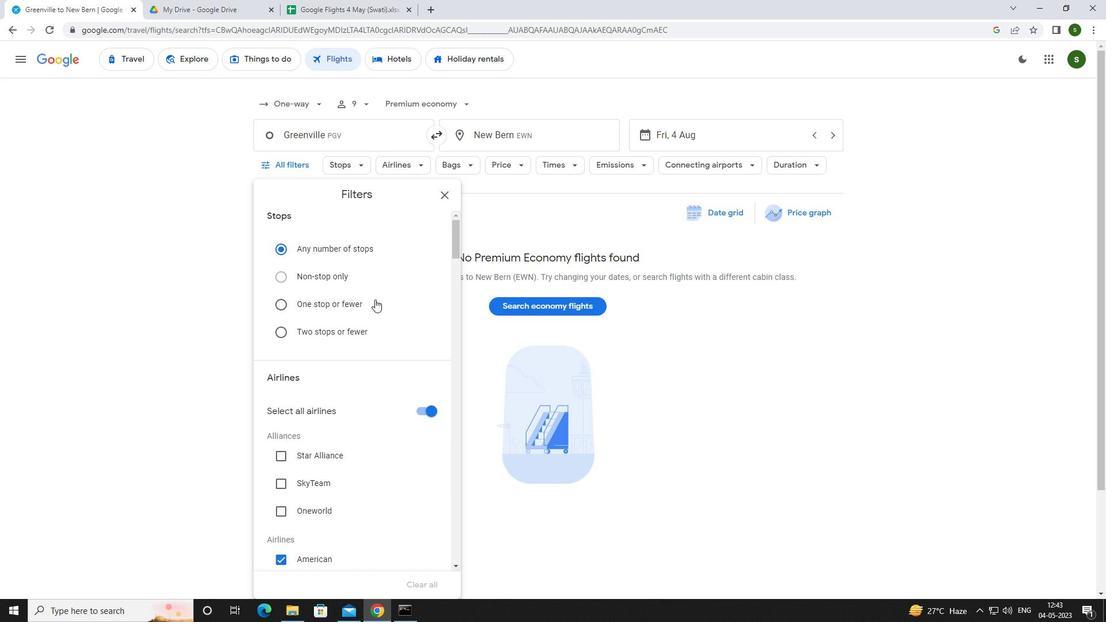 
Action: Mouse scrolled (375, 299) with delta (0, 0)
Screenshot: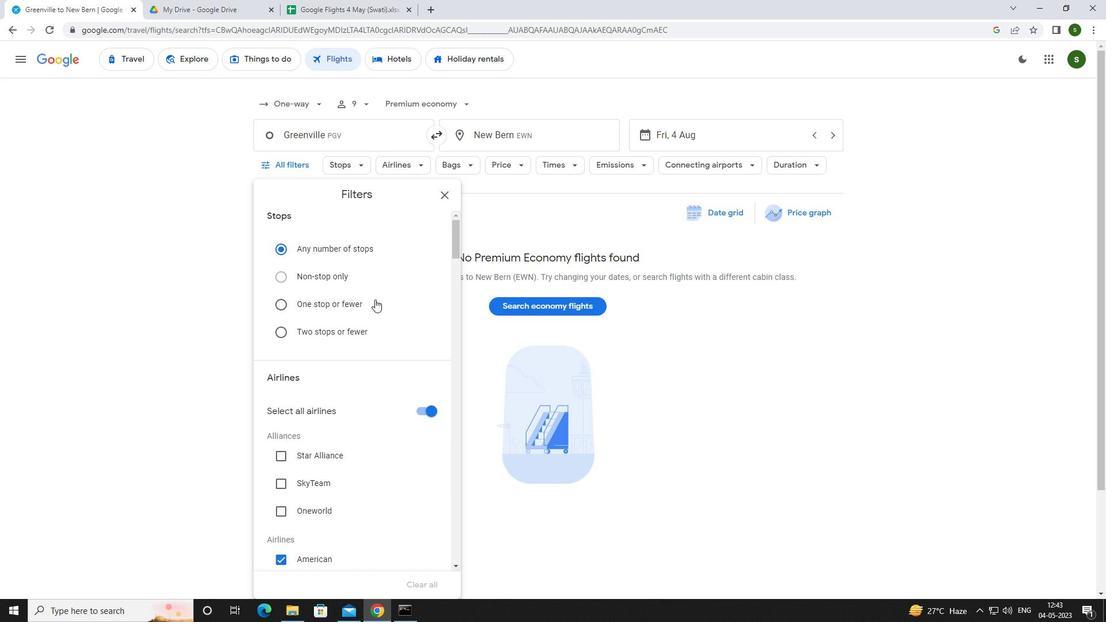 
Action: Mouse scrolled (375, 299) with delta (0, 0)
Screenshot: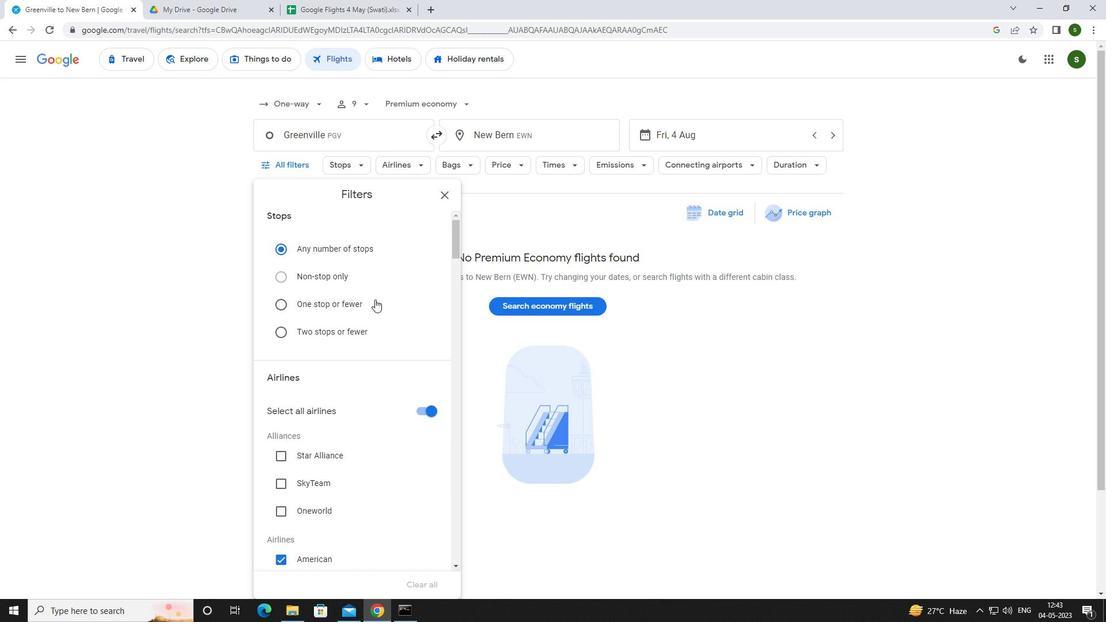 
Action: Mouse scrolled (375, 299) with delta (0, 0)
Screenshot: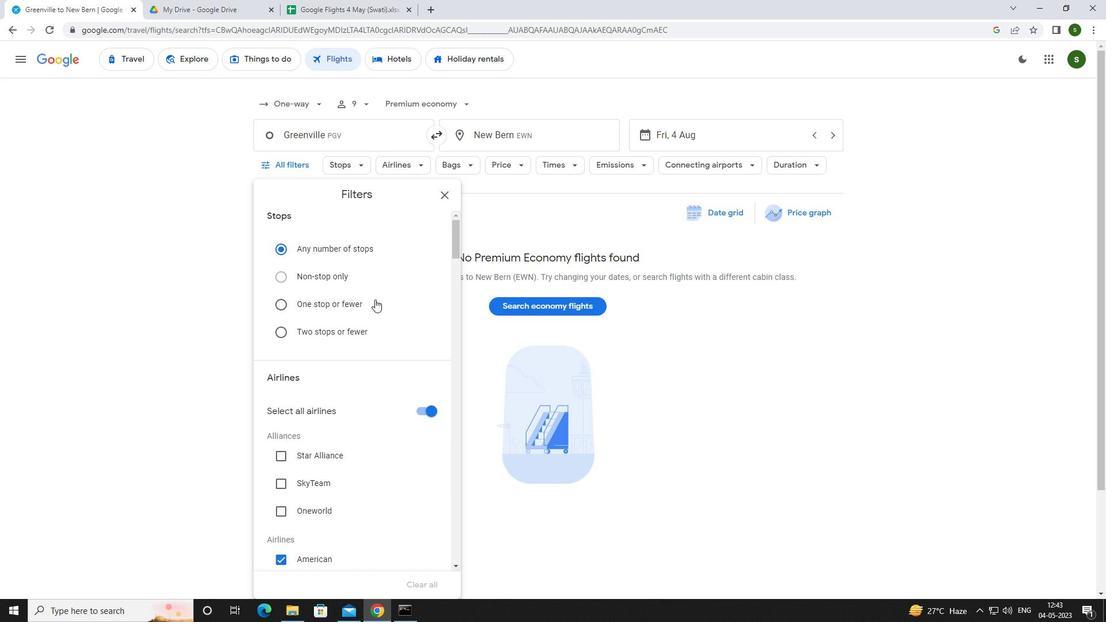 
Action: Mouse scrolled (375, 299) with delta (0, 0)
Screenshot: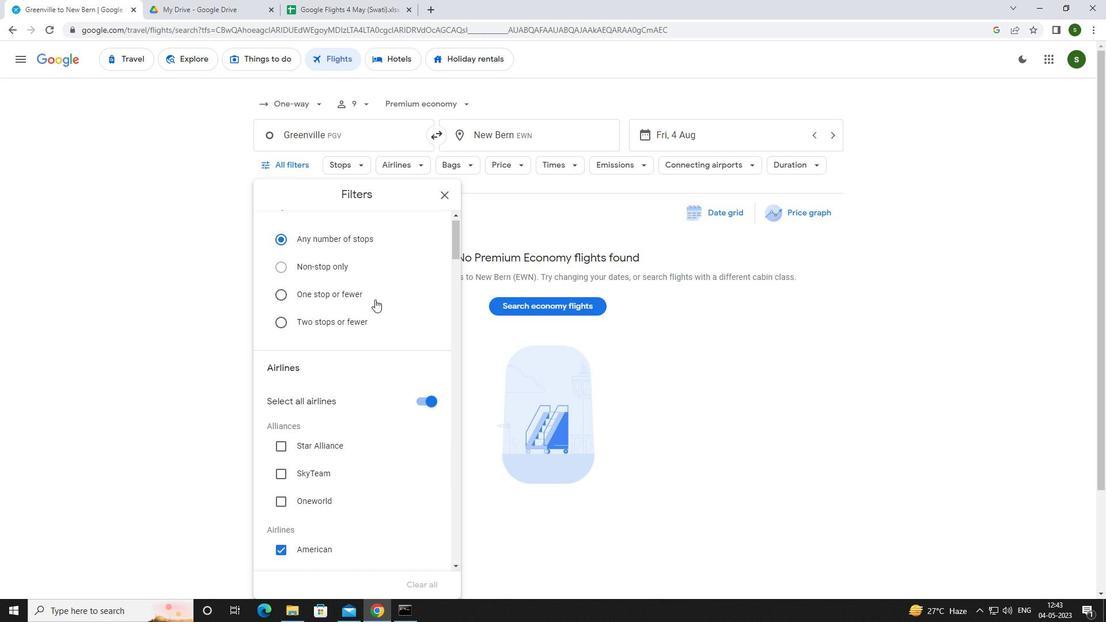 
Action: Mouse scrolled (375, 299) with delta (0, 0)
Screenshot: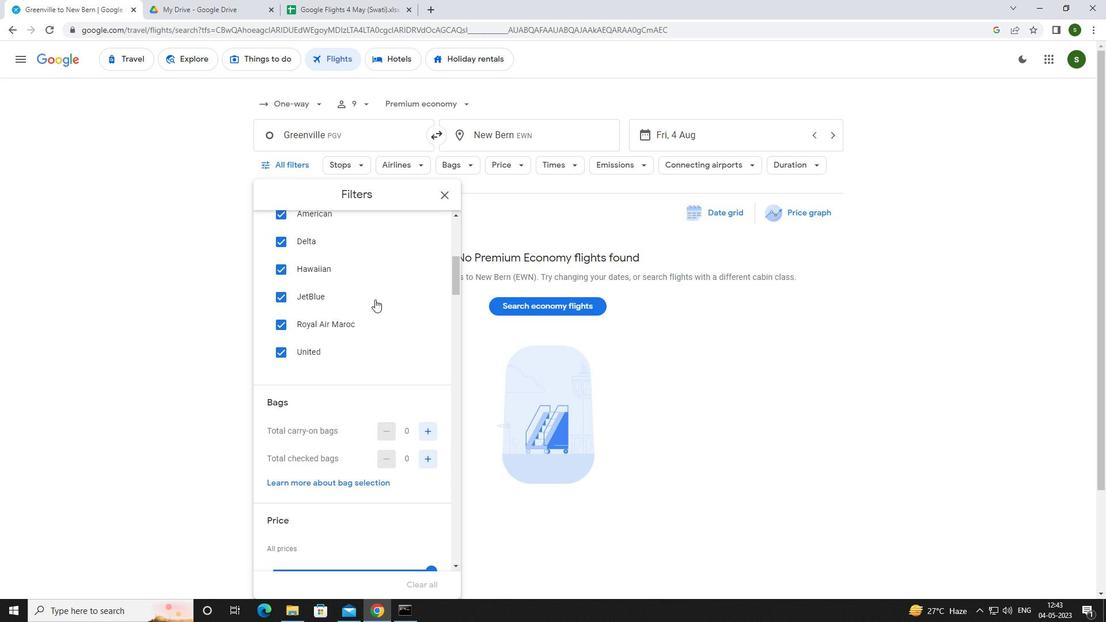 
Action: Mouse scrolled (375, 299) with delta (0, 0)
Screenshot: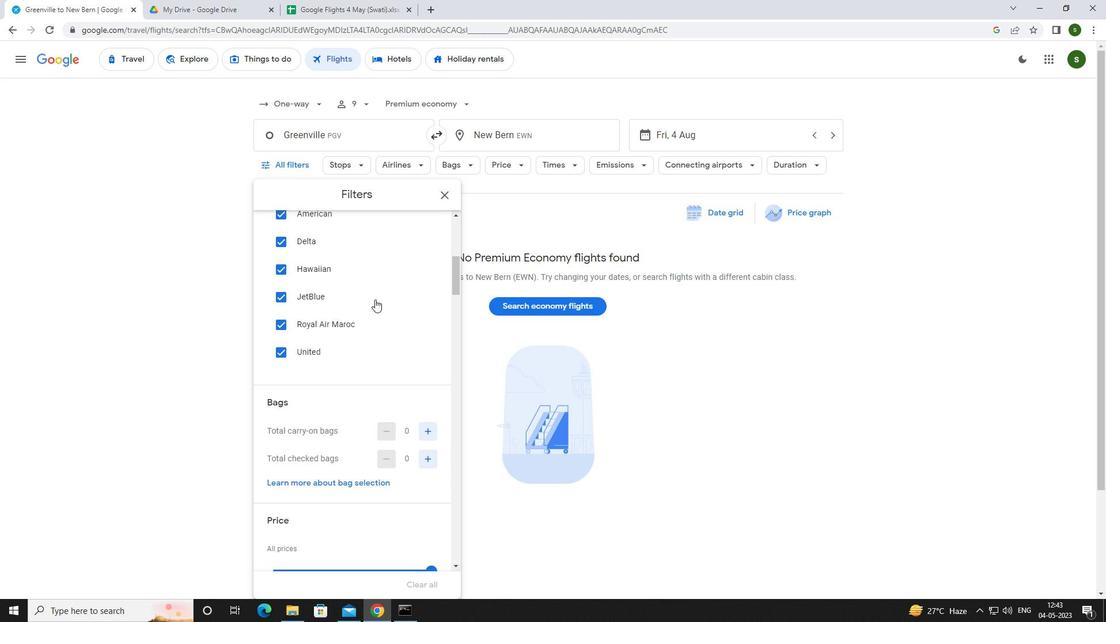 
Action: Mouse moved to (426, 345)
Screenshot: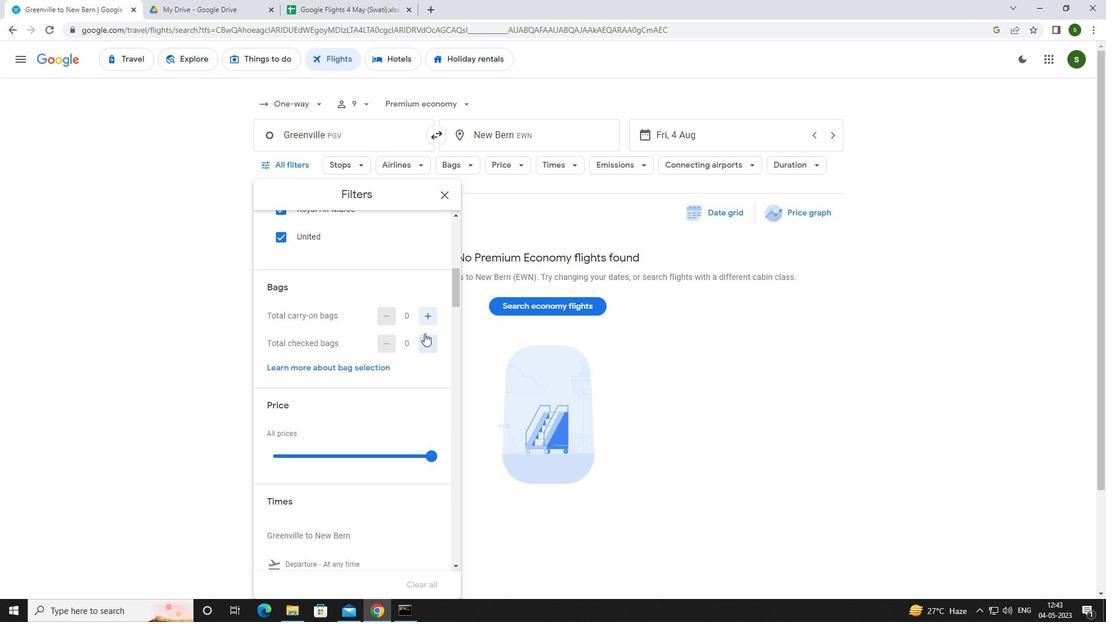 
Action: Mouse pressed left at (426, 345)
Screenshot: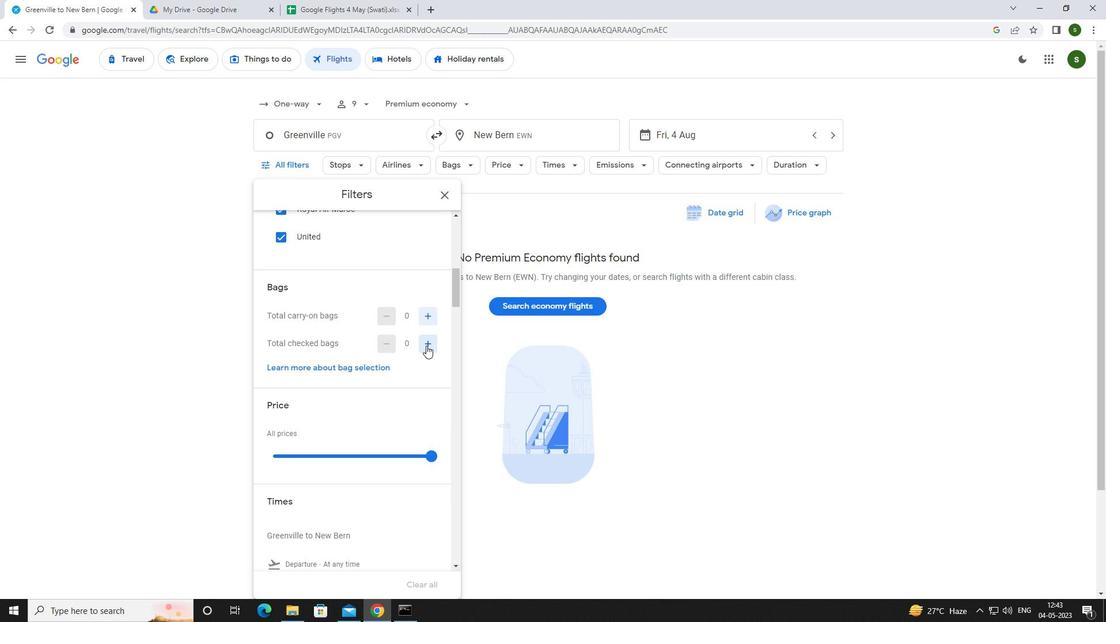 
Action: Mouse moved to (427, 345)
Screenshot: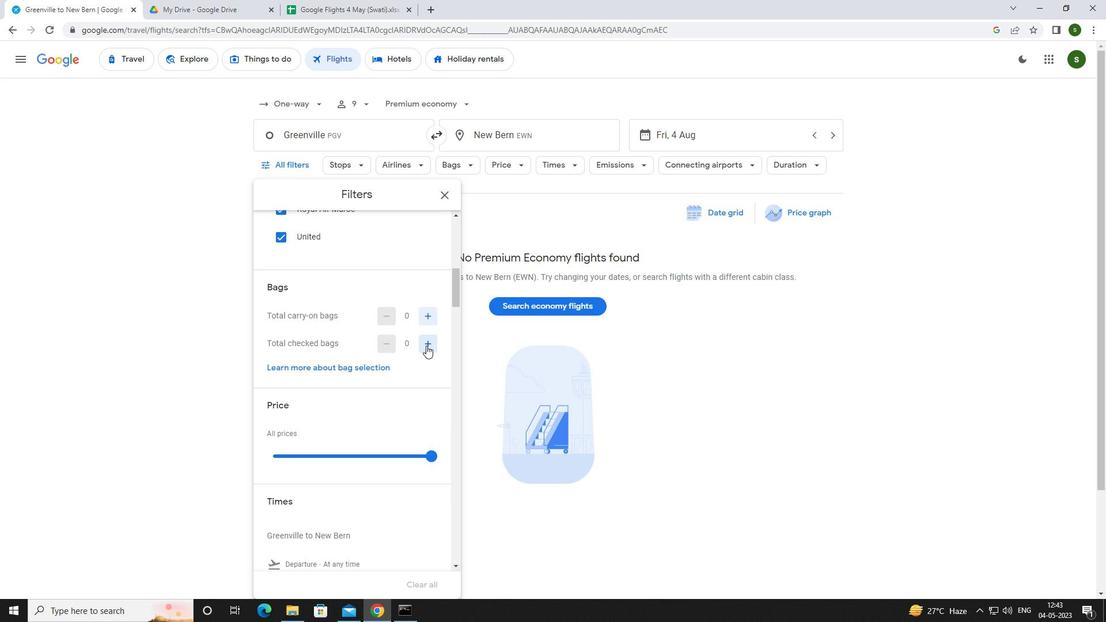 
Action: Mouse pressed left at (427, 345)
Screenshot: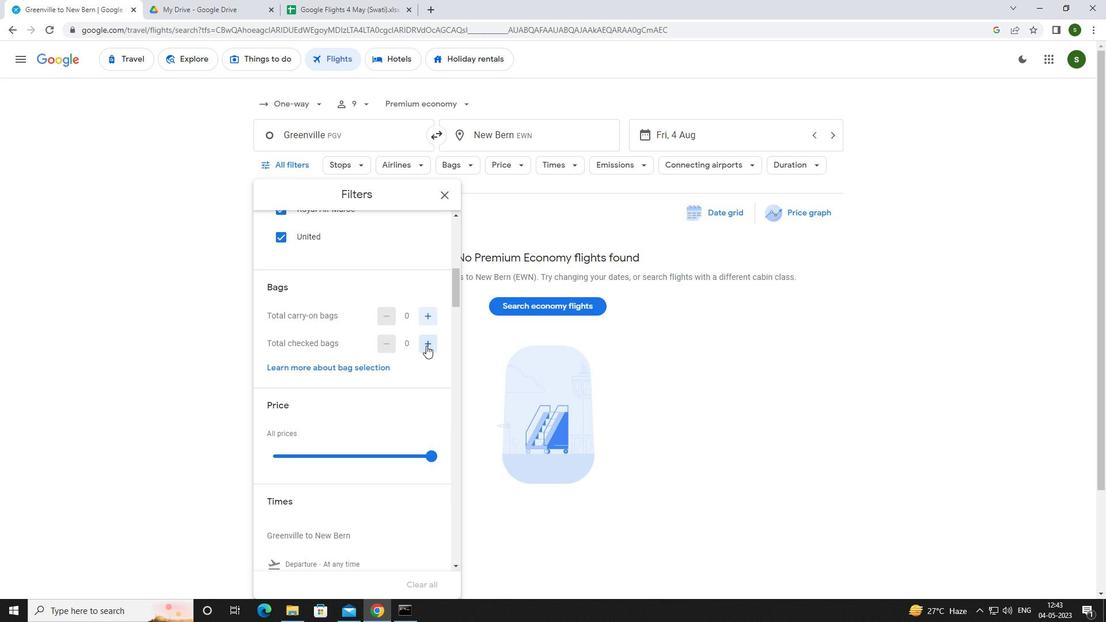
Action: Mouse pressed left at (427, 345)
Screenshot: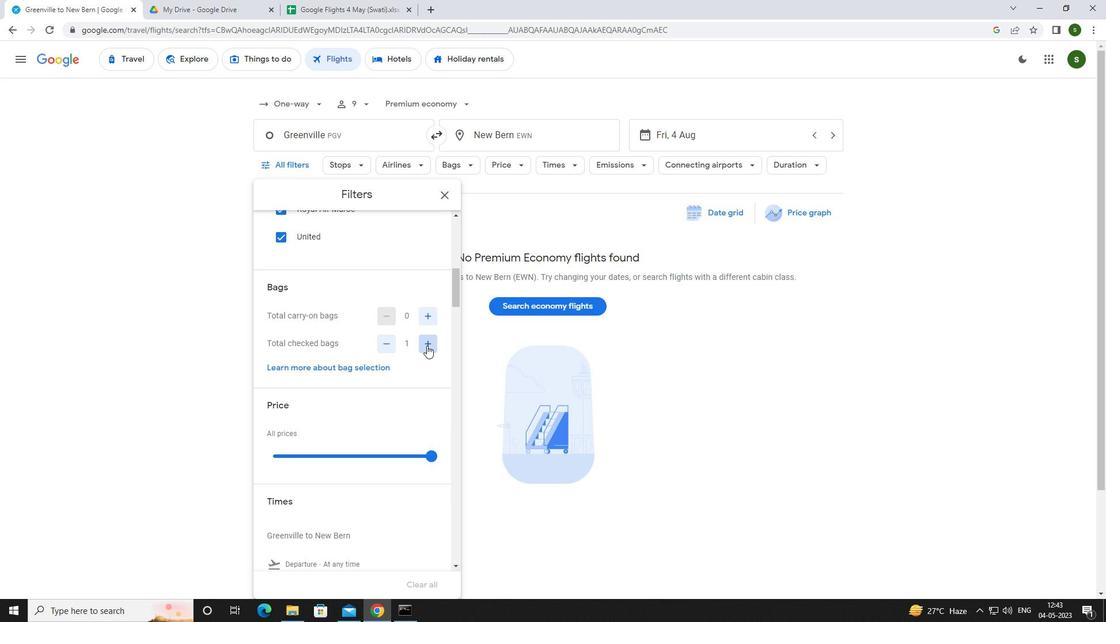 
Action: Mouse pressed left at (427, 345)
Screenshot: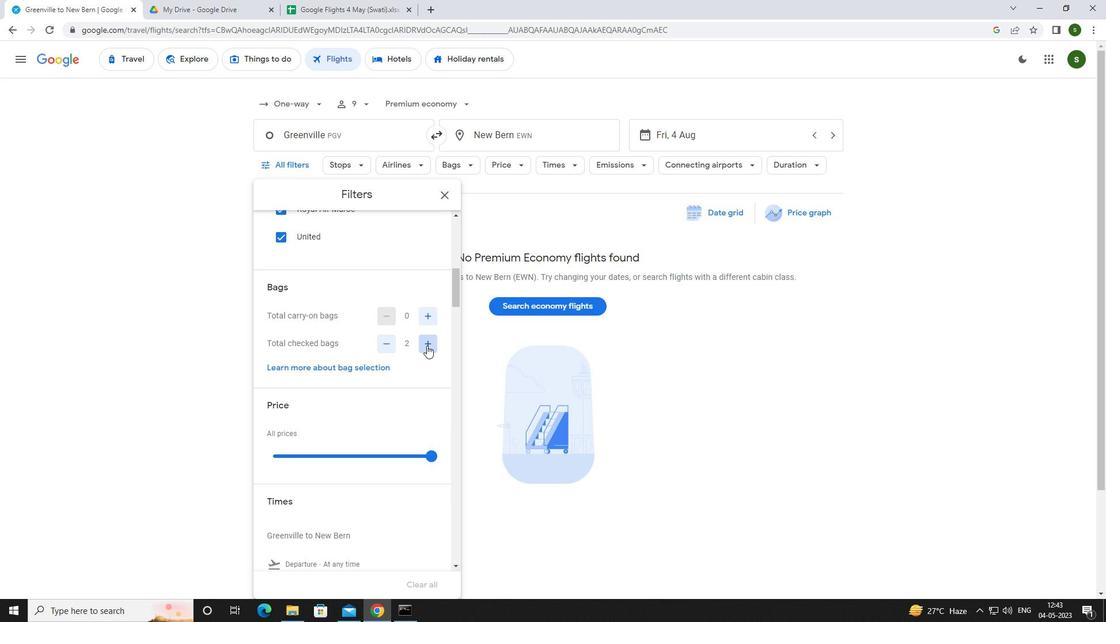 
Action: Mouse pressed left at (427, 345)
Screenshot: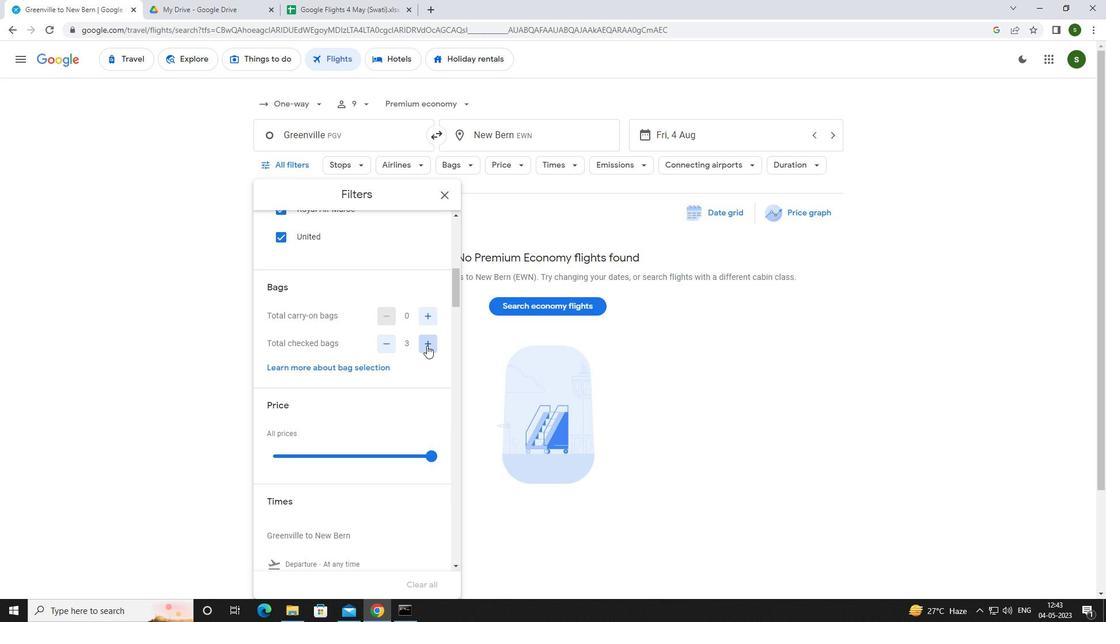 
Action: Mouse pressed left at (427, 345)
Screenshot: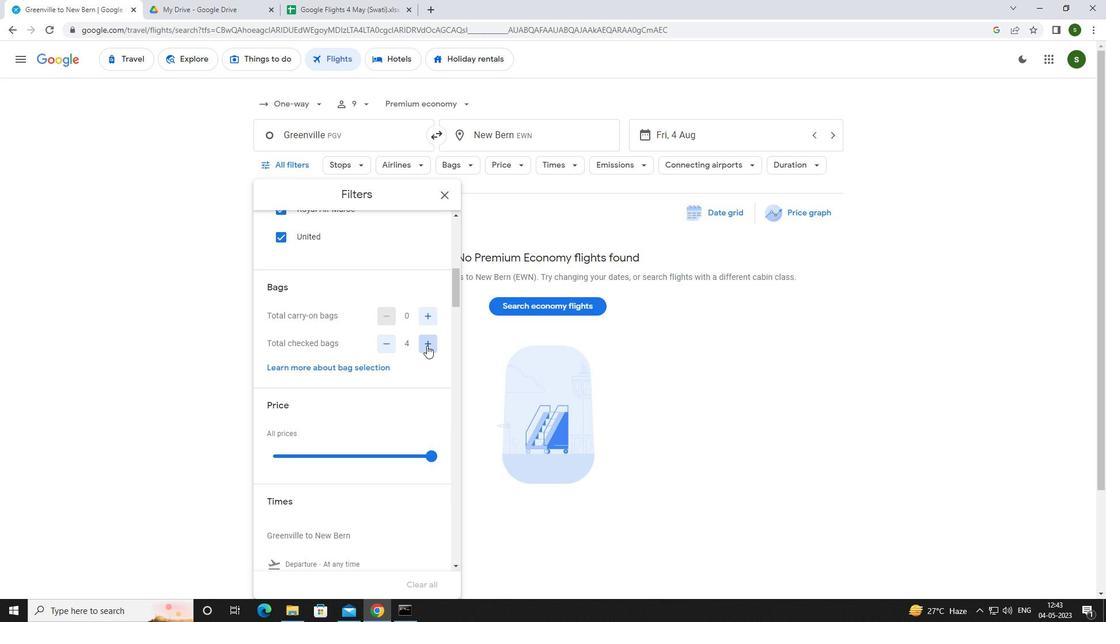 
Action: Mouse pressed left at (427, 345)
Screenshot: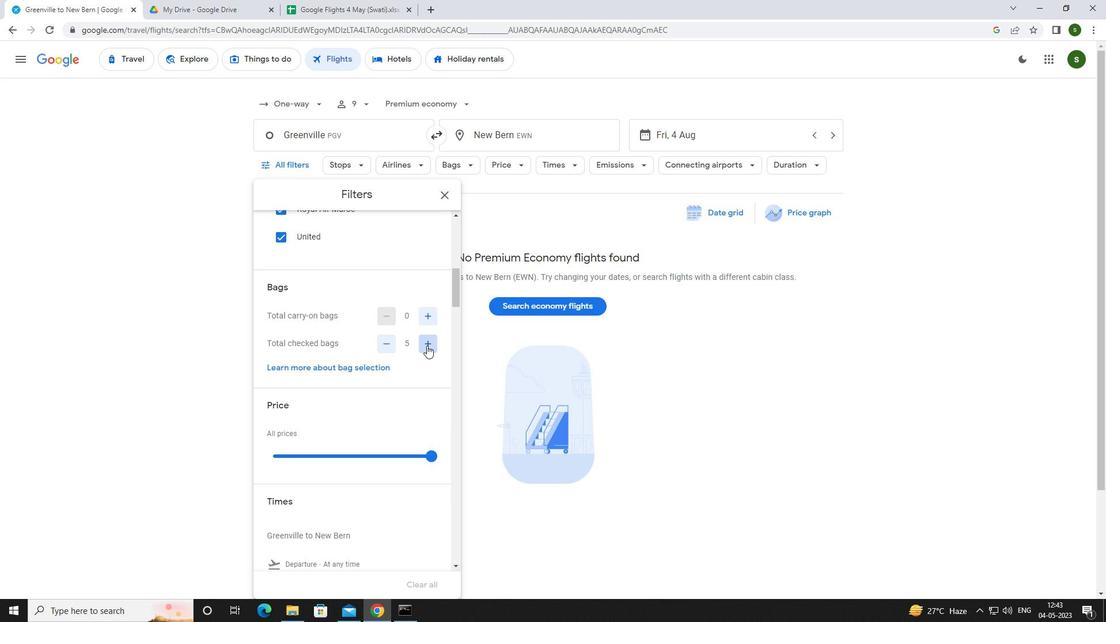 
Action: Mouse pressed left at (427, 345)
Screenshot: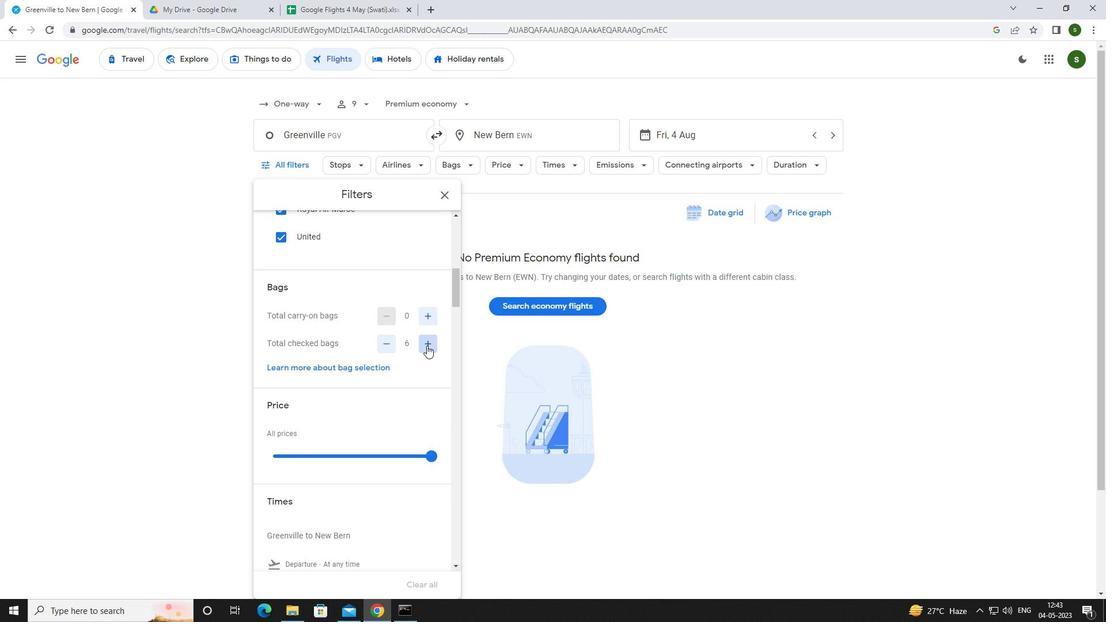 
Action: Mouse scrolled (427, 345) with delta (0, 0)
Screenshot: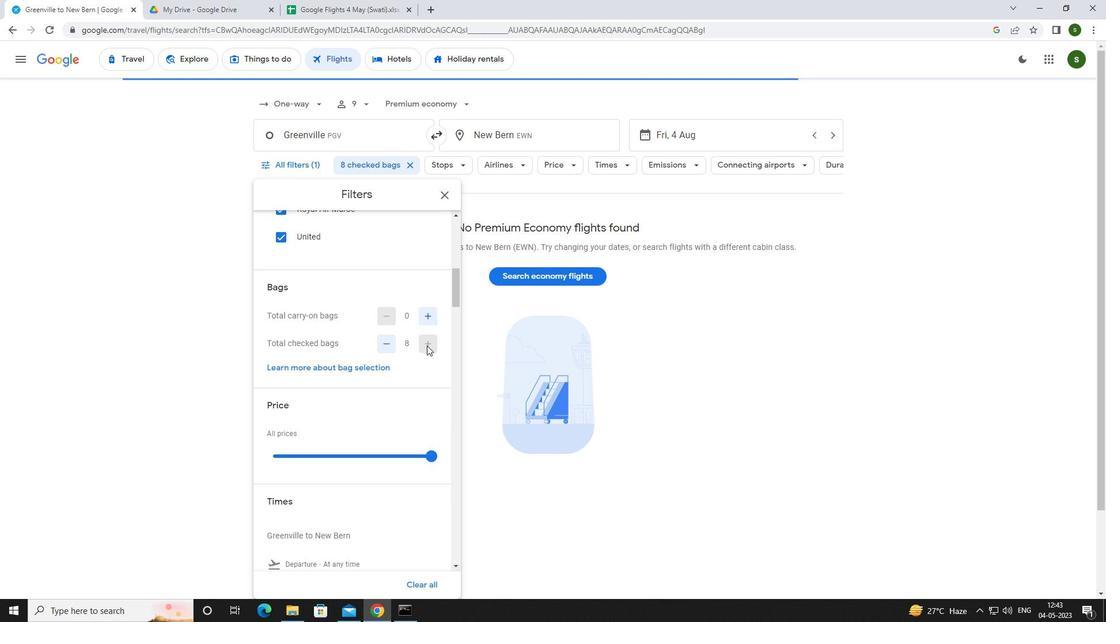 
Action: Mouse scrolled (427, 345) with delta (0, 0)
Screenshot: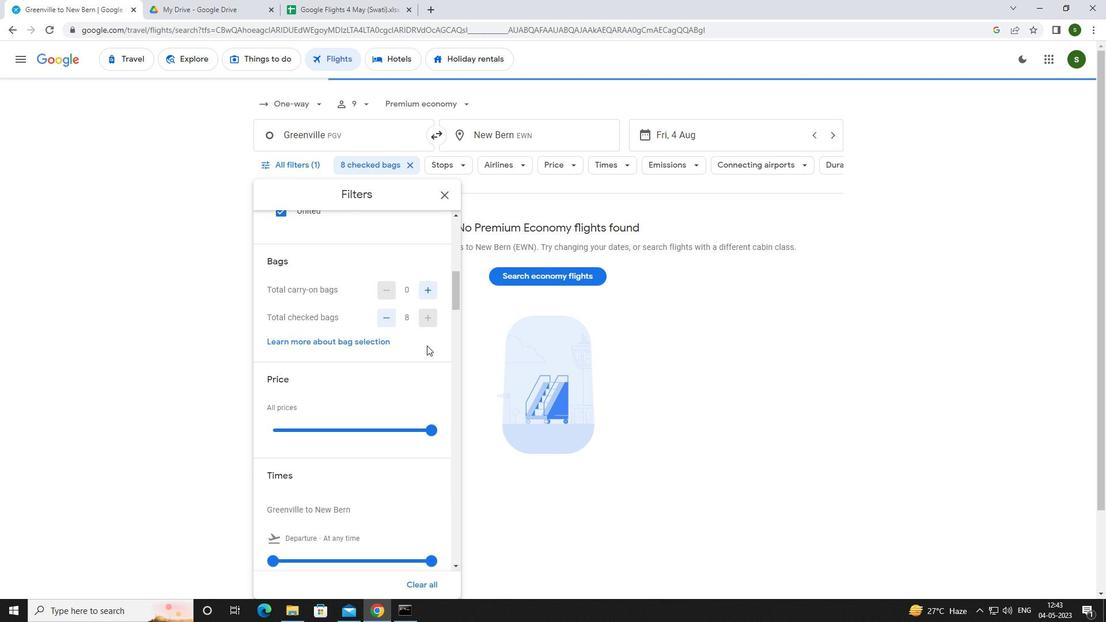
Action: Mouse moved to (430, 341)
Screenshot: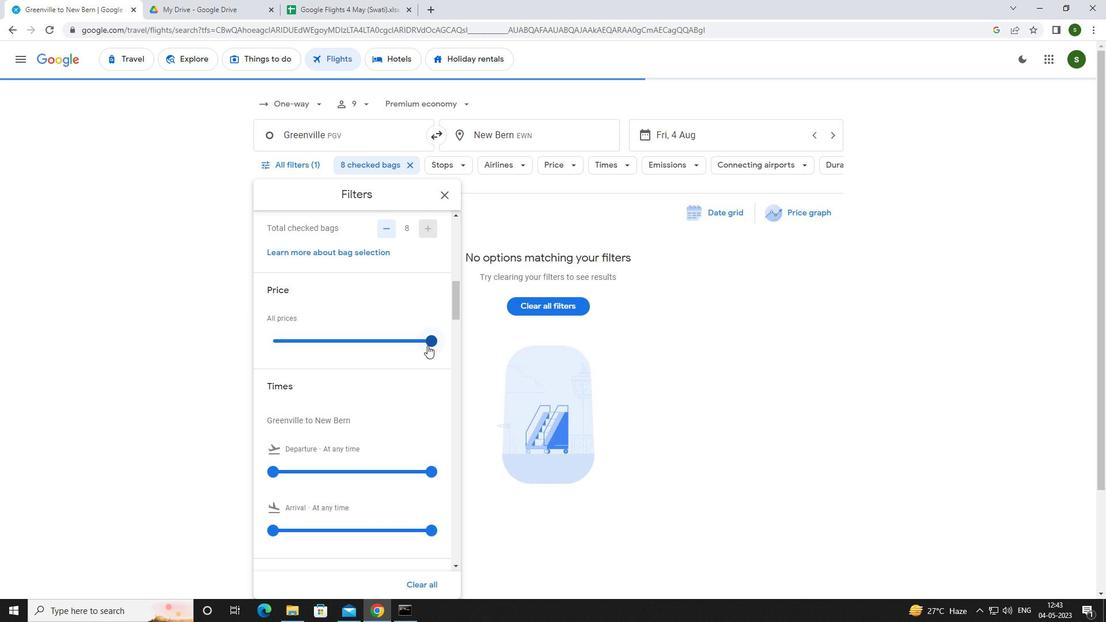 
Action: Mouse pressed left at (430, 341)
Screenshot: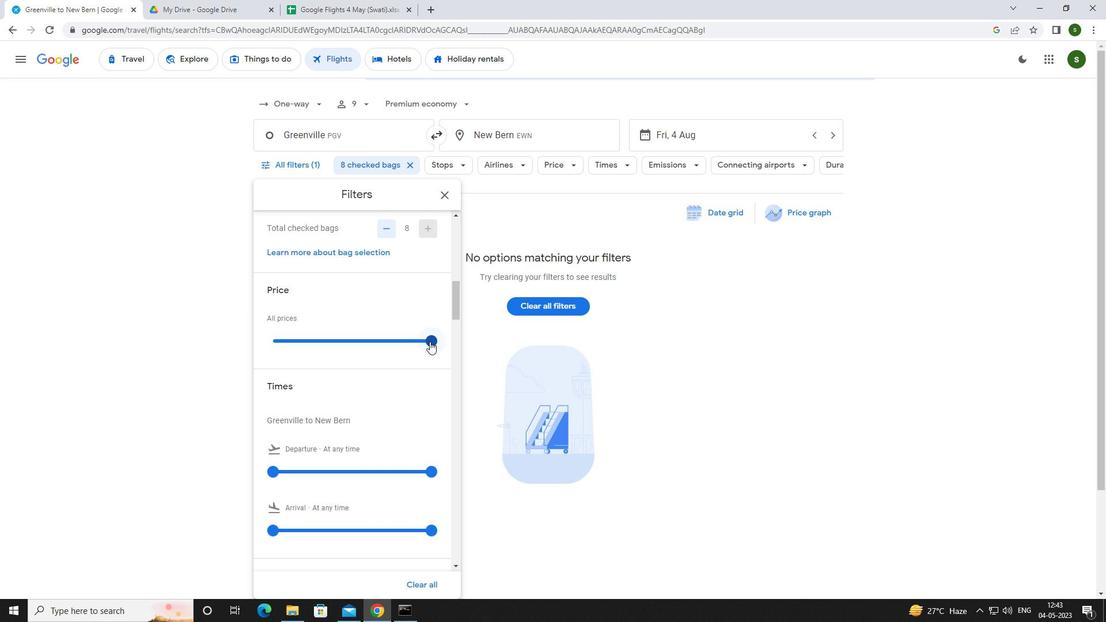 
Action: Mouse moved to (430, 341)
Screenshot: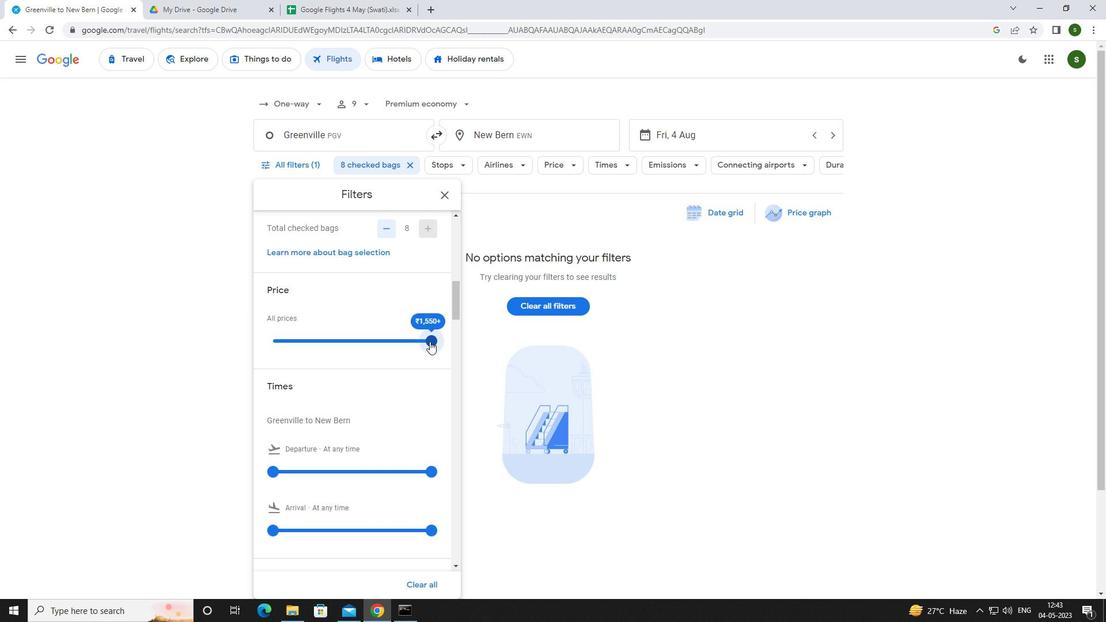 
Action: Mouse scrolled (430, 340) with delta (0, 0)
Screenshot: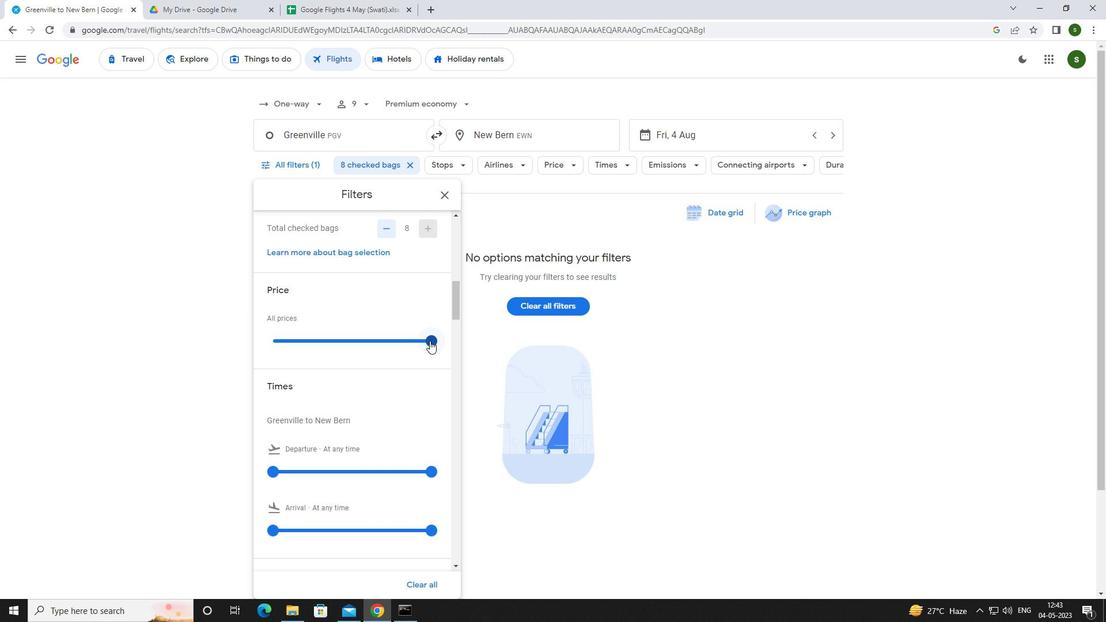 
Action: Mouse scrolled (430, 340) with delta (0, 0)
Screenshot: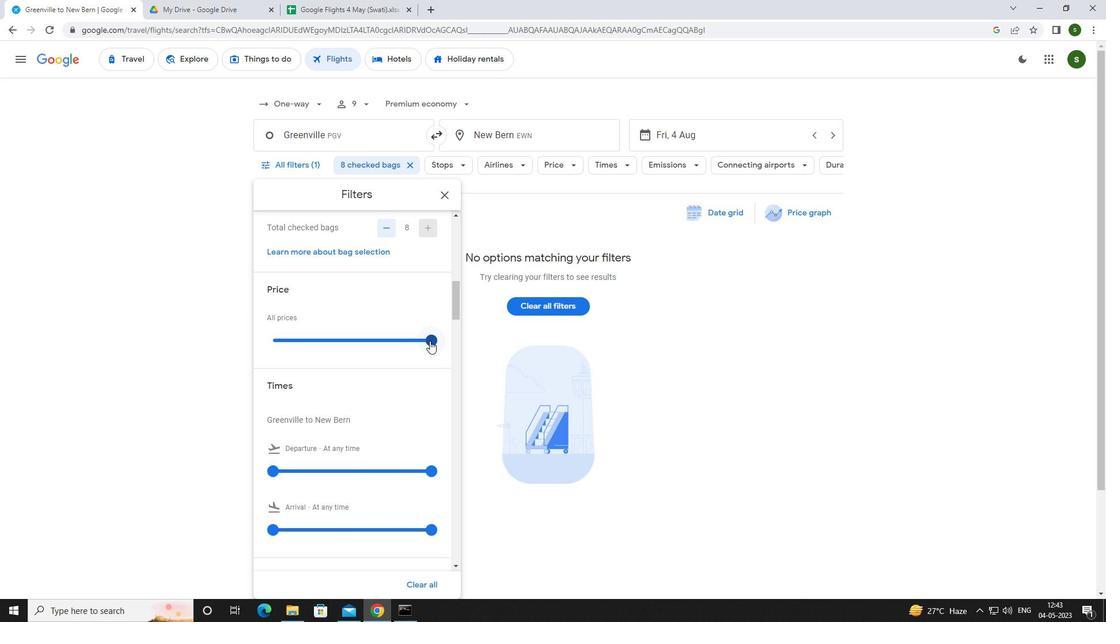 
Action: Mouse moved to (268, 358)
Screenshot: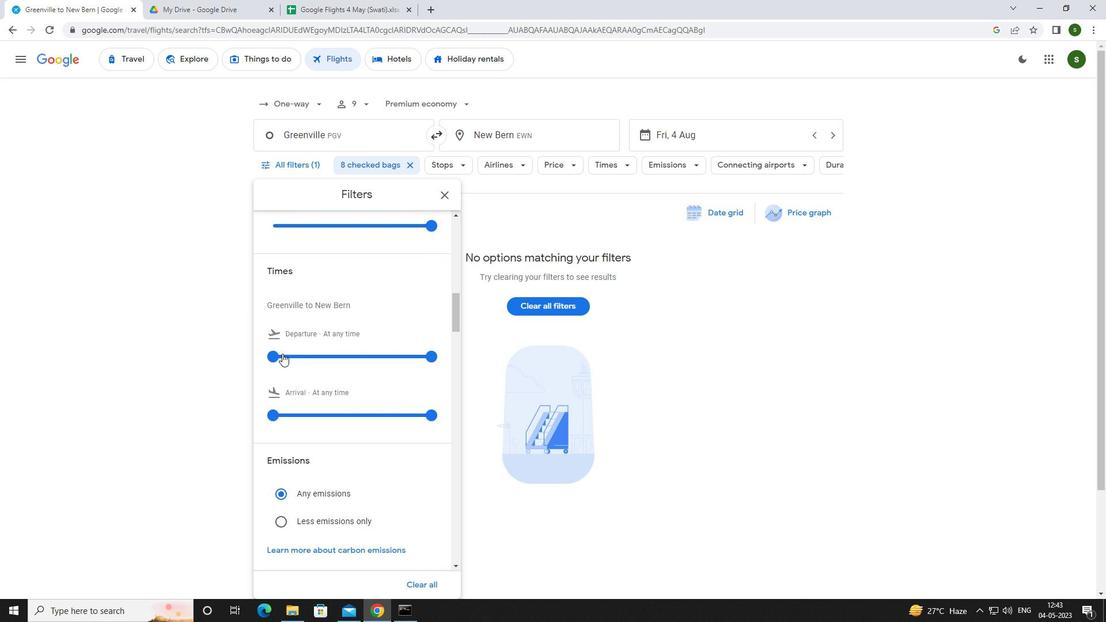 
Action: Mouse pressed left at (268, 358)
Screenshot: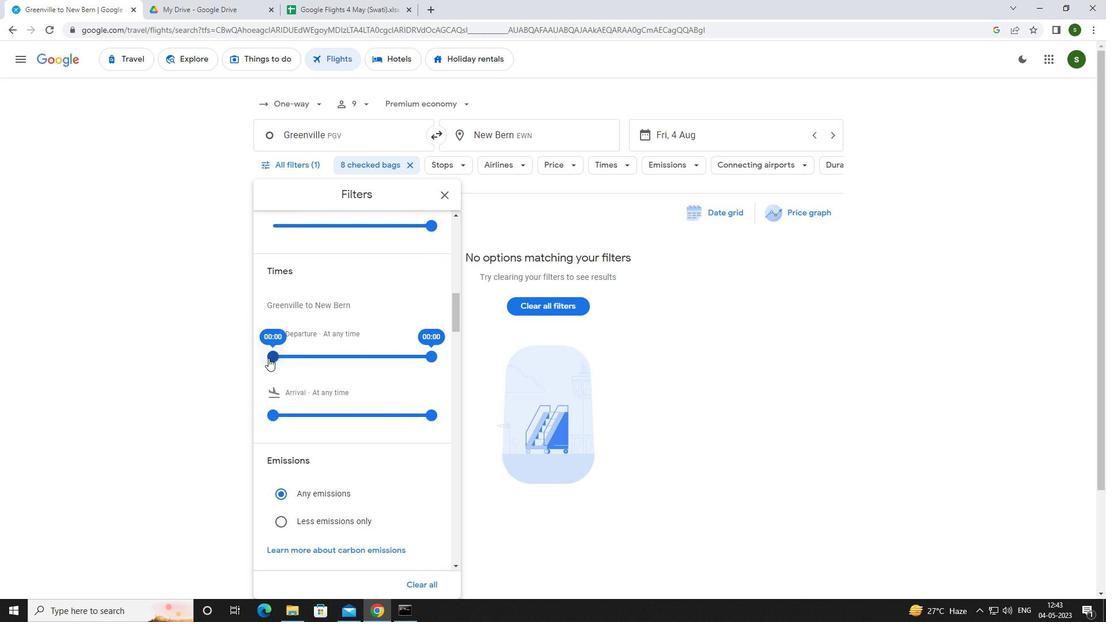 
Action: Mouse moved to (628, 367)
Screenshot: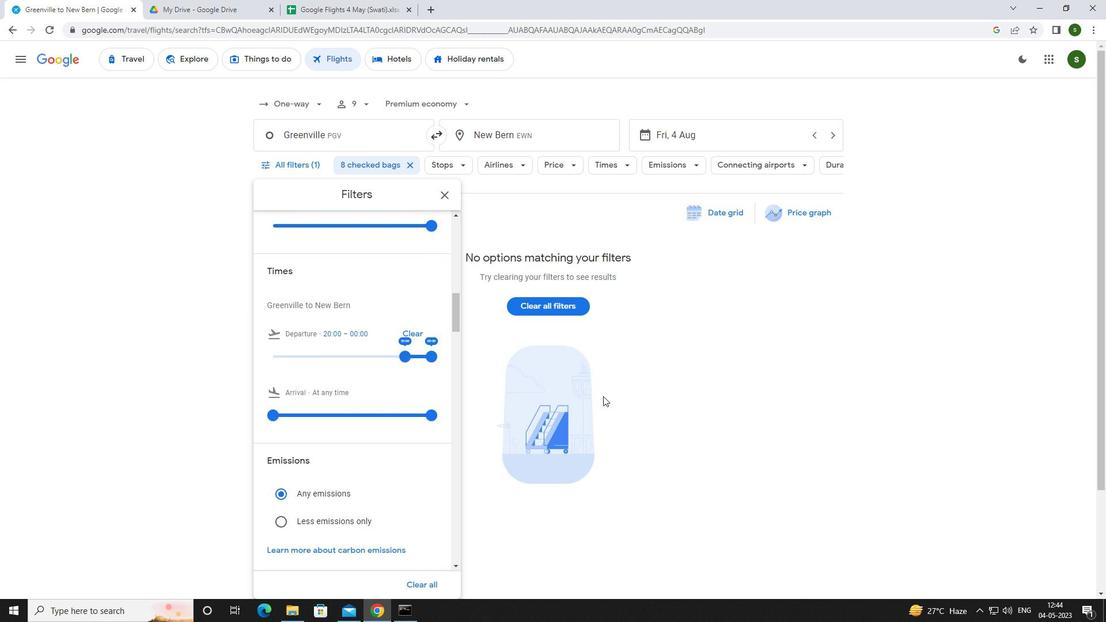 
Action: Mouse pressed left at (628, 367)
Screenshot: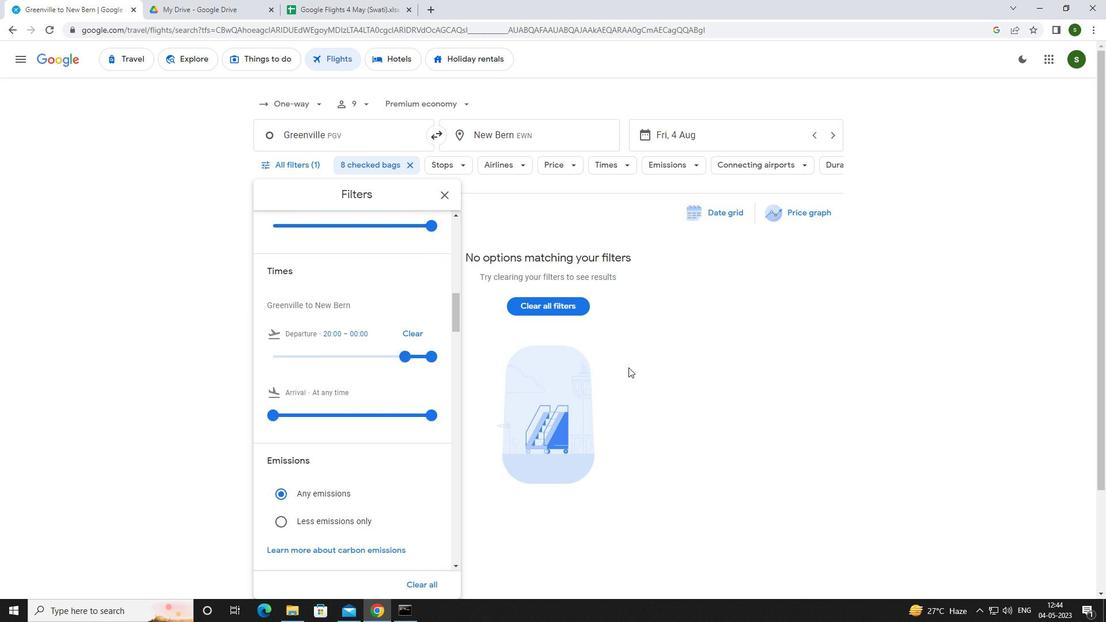
